 Task: Search one way flight ticket for 1 adult, 5 children, 2 infants in seat and 1 infant on lap in first from Miami: Miami International Airport to Riverton: Central Wyoming Regional Airport (was Riverton Regional) on 5-4-2023. Choice of flights is Frontier. Number of bags: 7 checked bags. Price is upto 87000. Outbound departure time preference is 19:30.
Action: Mouse moved to (313, 285)
Screenshot: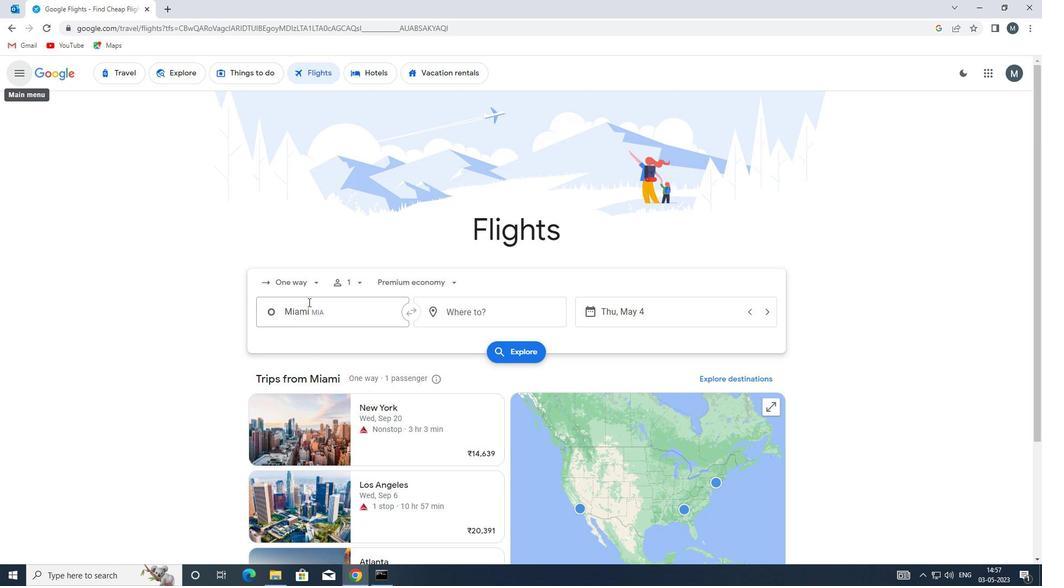 
Action: Mouse pressed left at (313, 285)
Screenshot: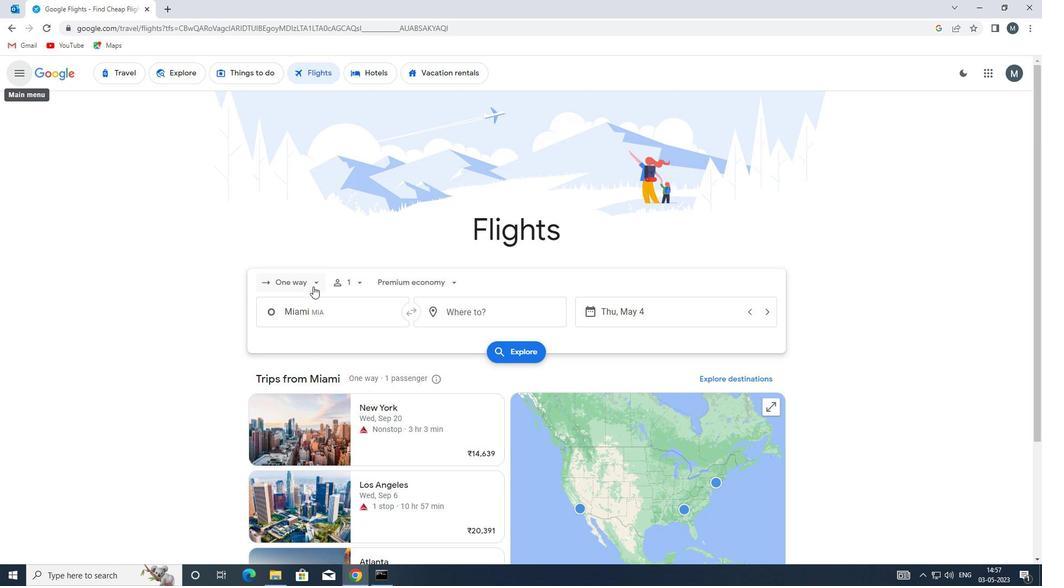
Action: Mouse moved to (311, 335)
Screenshot: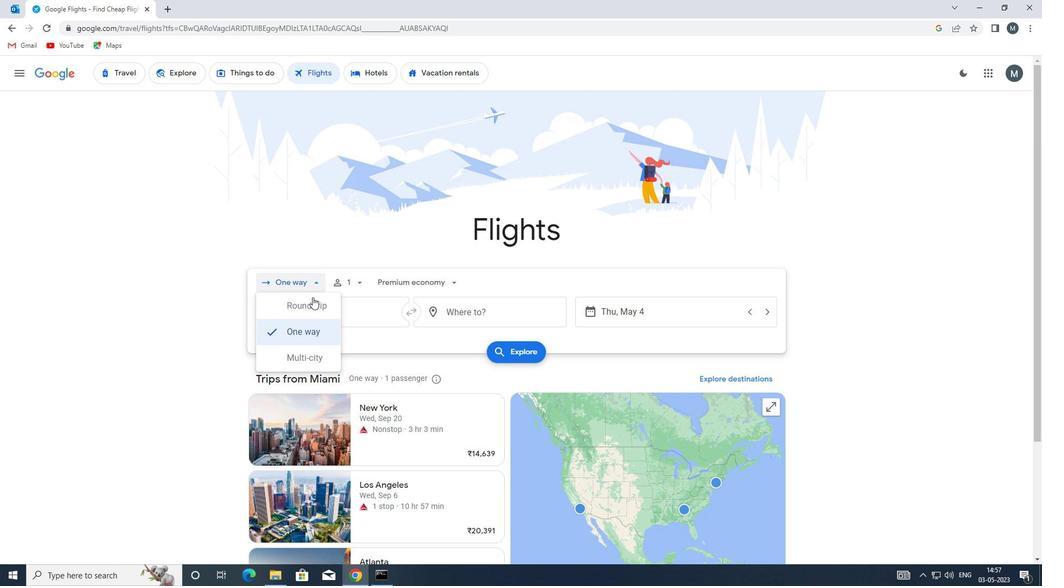 
Action: Mouse pressed left at (311, 335)
Screenshot: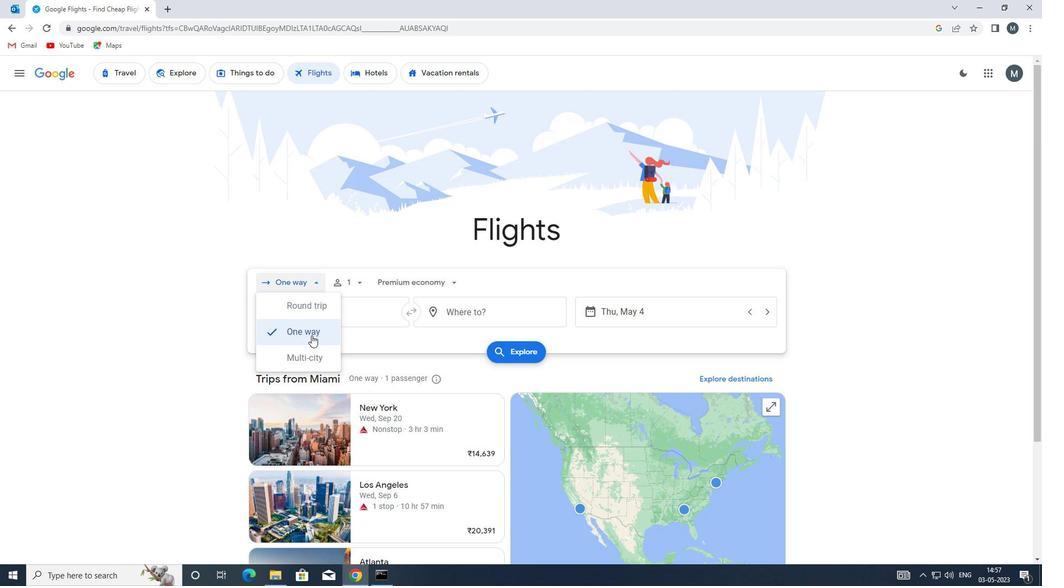 
Action: Mouse moved to (354, 280)
Screenshot: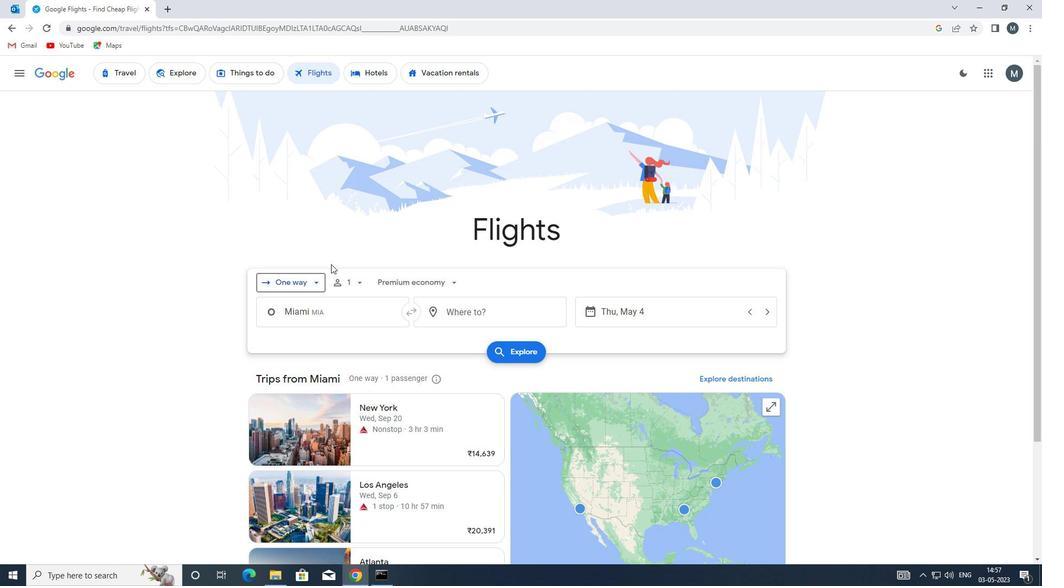 
Action: Mouse pressed left at (354, 280)
Screenshot: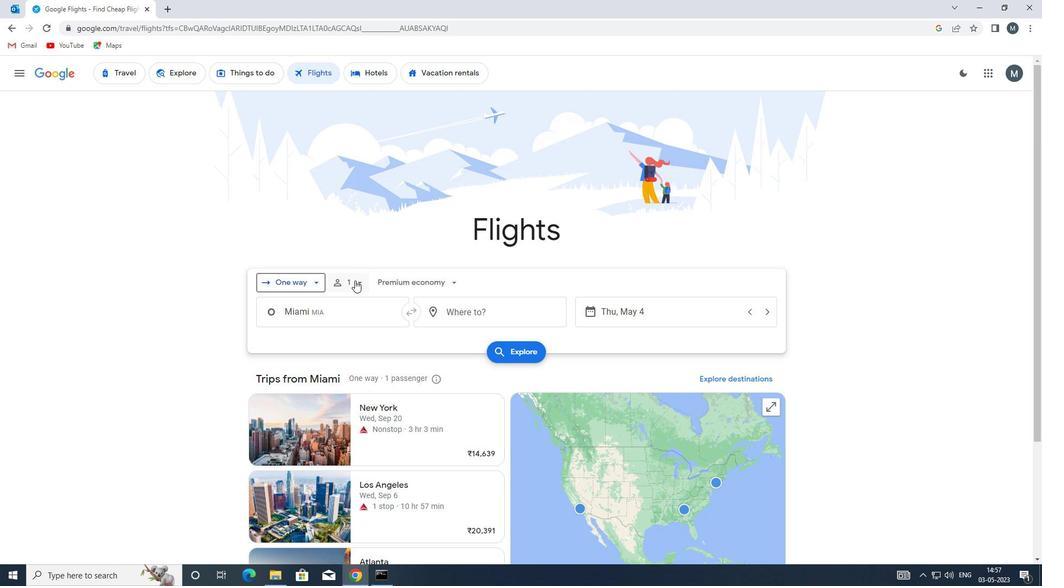 
Action: Mouse moved to (441, 335)
Screenshot: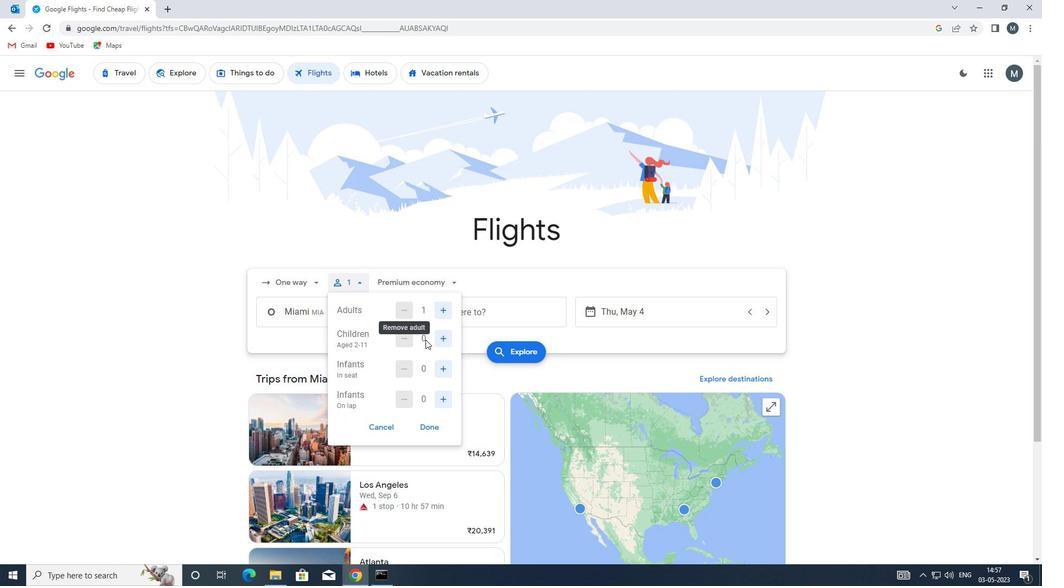 
Action: Mouse pressed left at (441, 335)
Screenshot: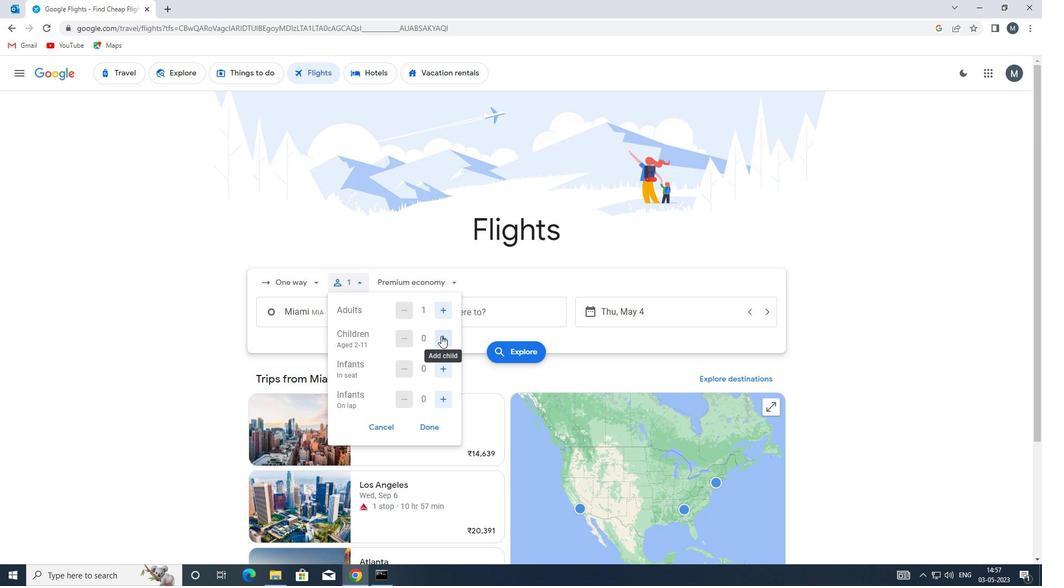 
Action: Mouse pressed left at (441, 335)
Screenshot: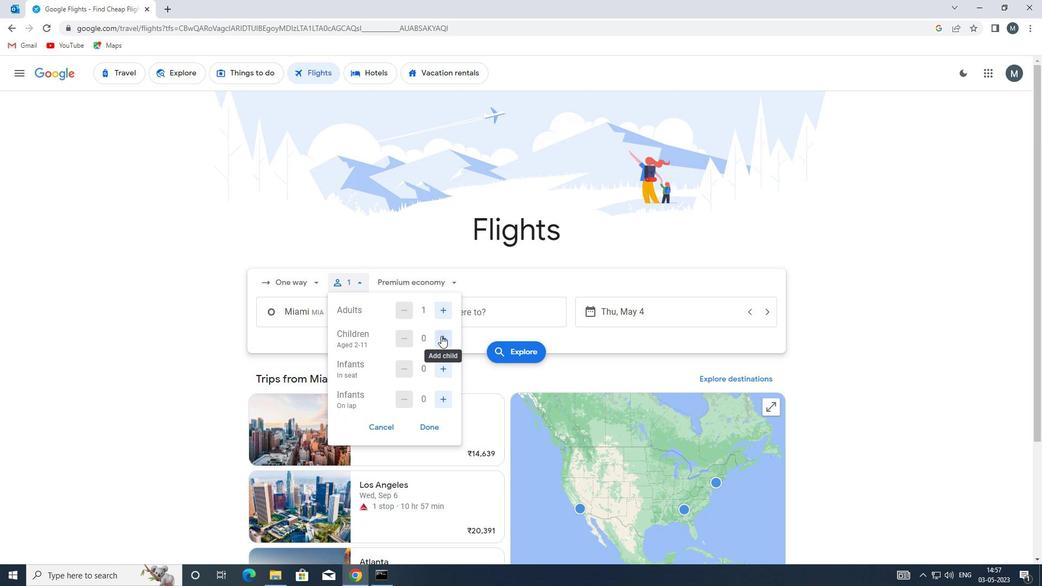 
Action: Mouse pressed left at (441, 335)
Screenshot: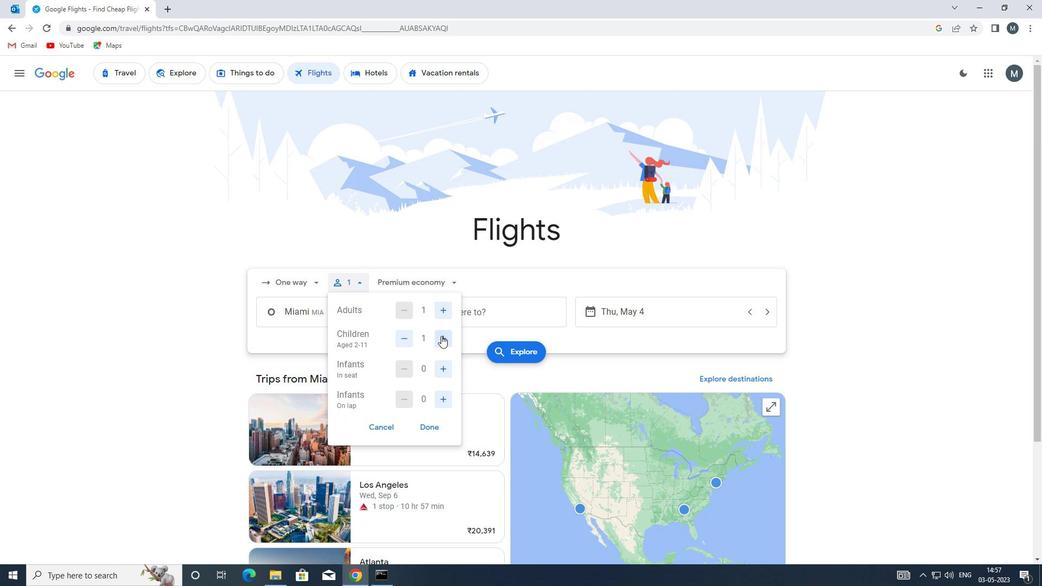 
Action: Mouse pressed left at (441, 335)
Screenshot: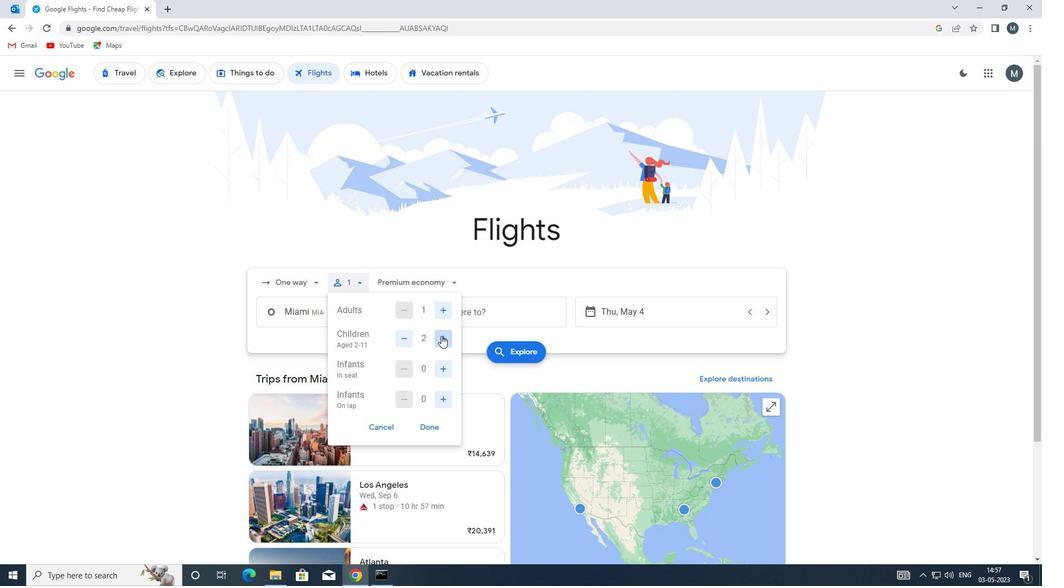 
Action: Mouse pressed left at (441, 335)
Screenshot: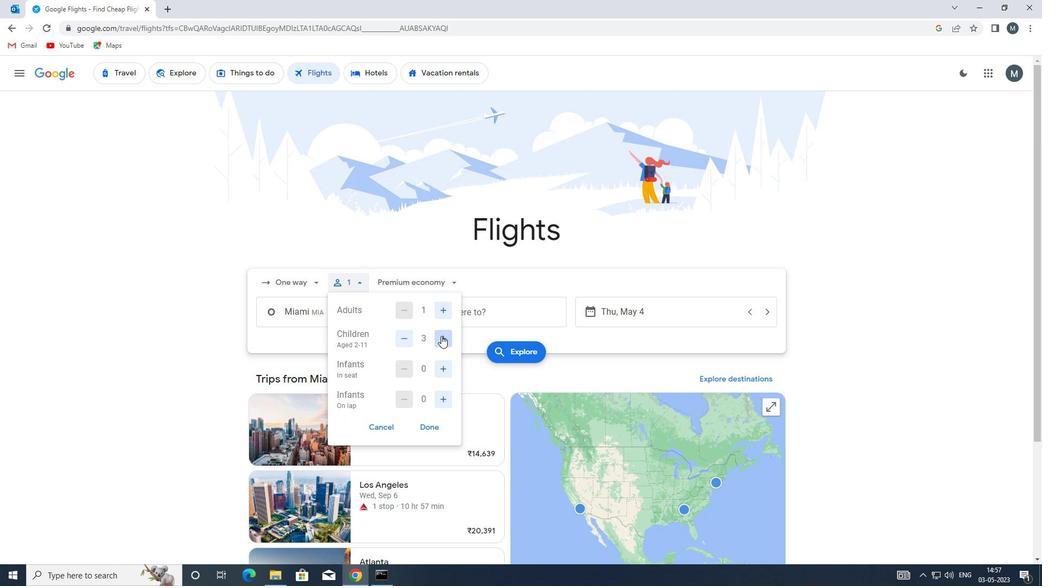 
Action: Mouse moved to (446, 371)
Screenshot: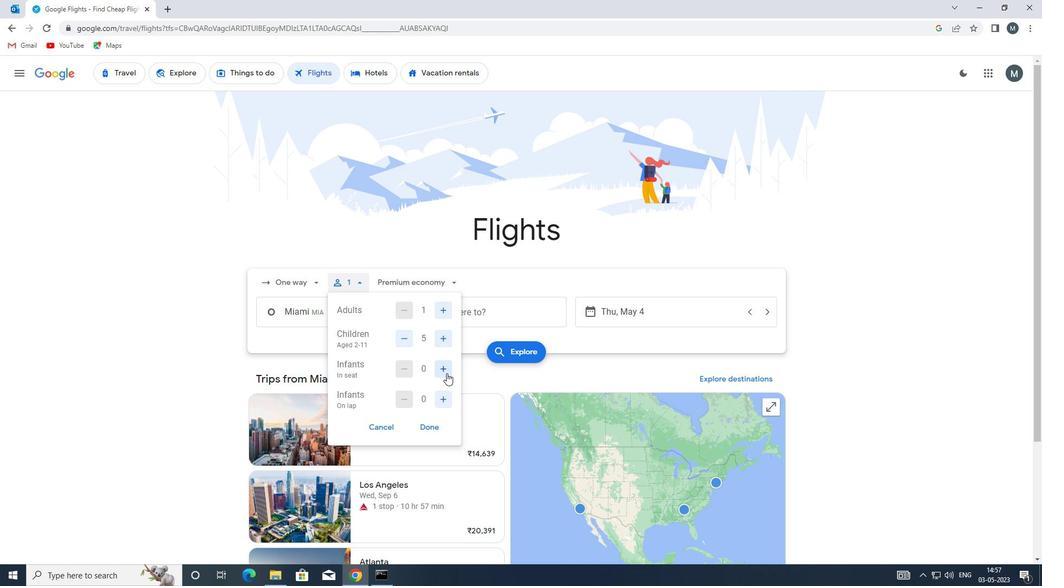 
Action: Mouse pressed left at (446, 371)
Screenshot: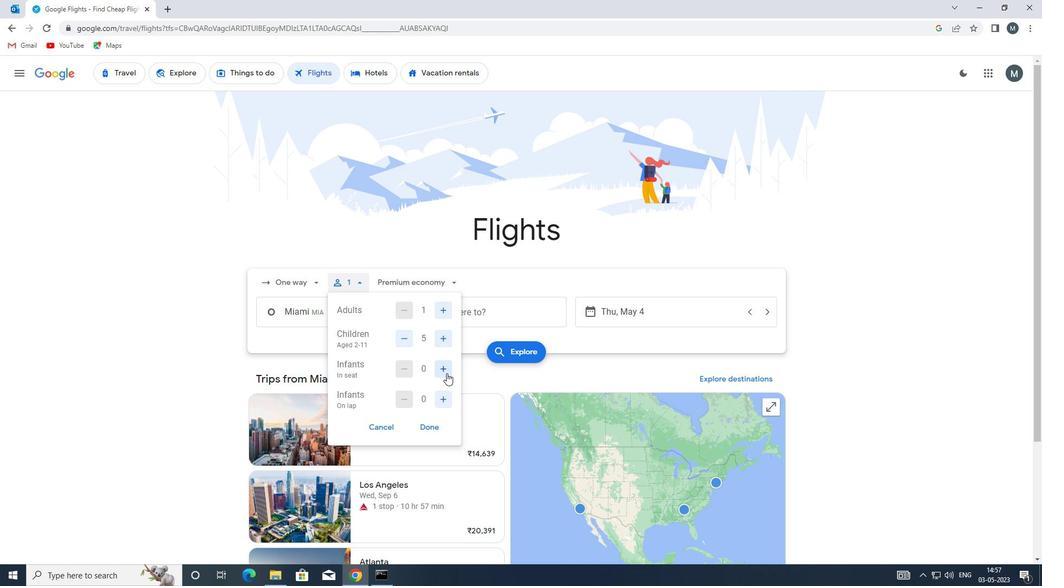 
Action: Mouse pressed left at (446, 371)
Screenshot: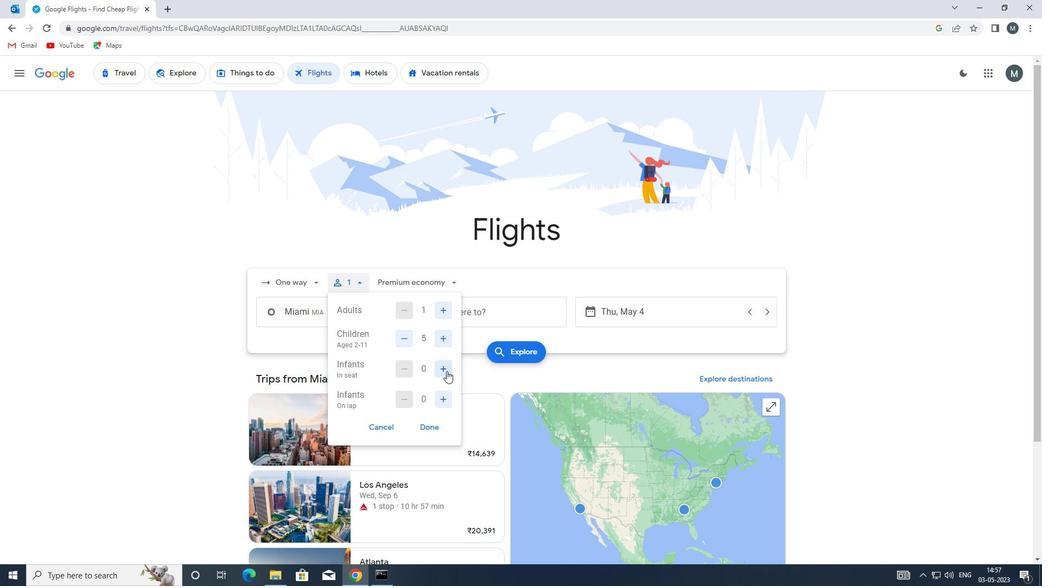 
Action: Mouse moved to (441, 397)
Screenshot: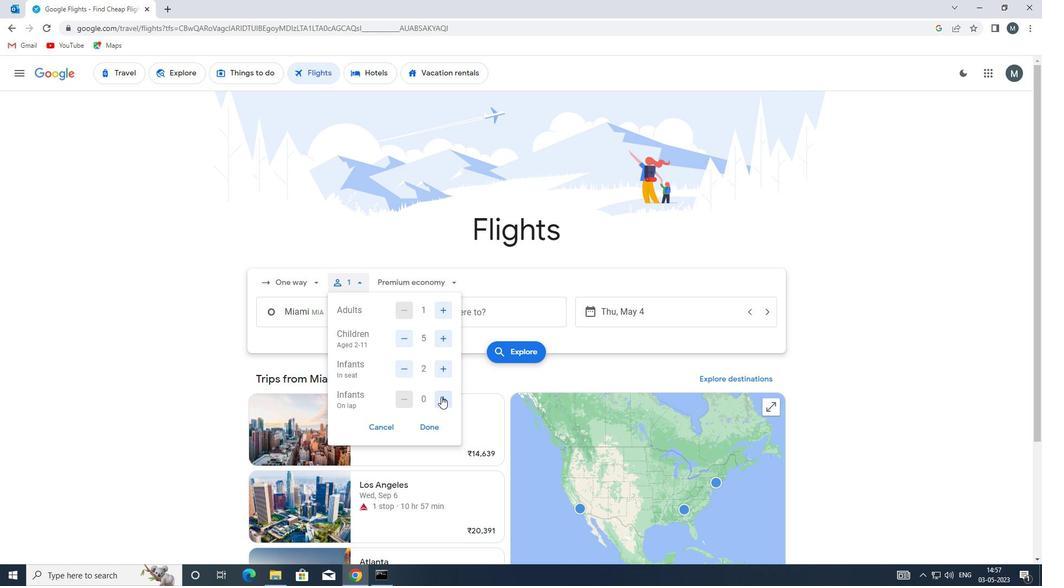 
Action: Mouse pressed left at (441, 397)
Screenshot: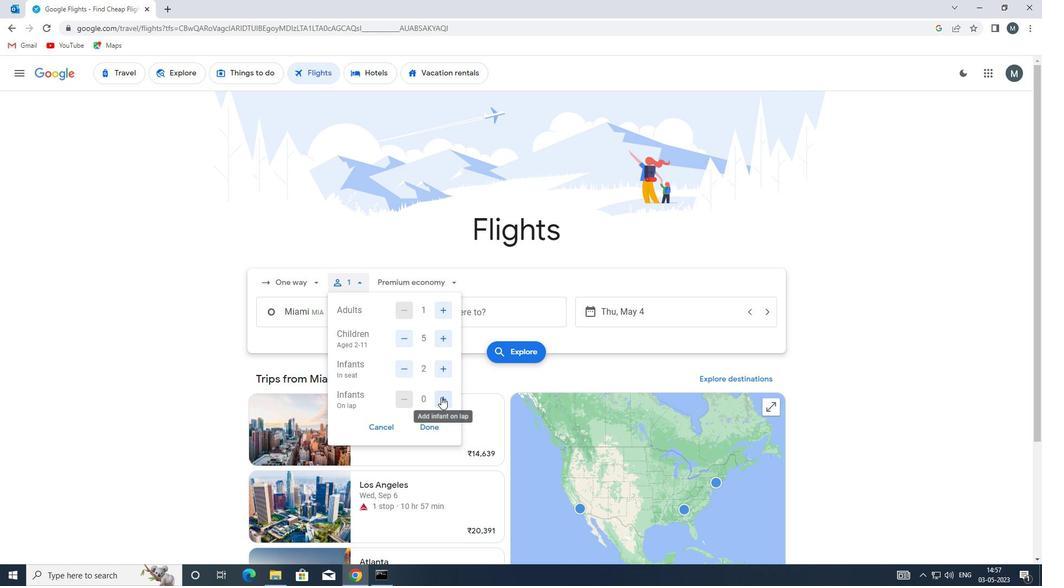 
Action: Mouse moved to (407, 370)
Screenshot: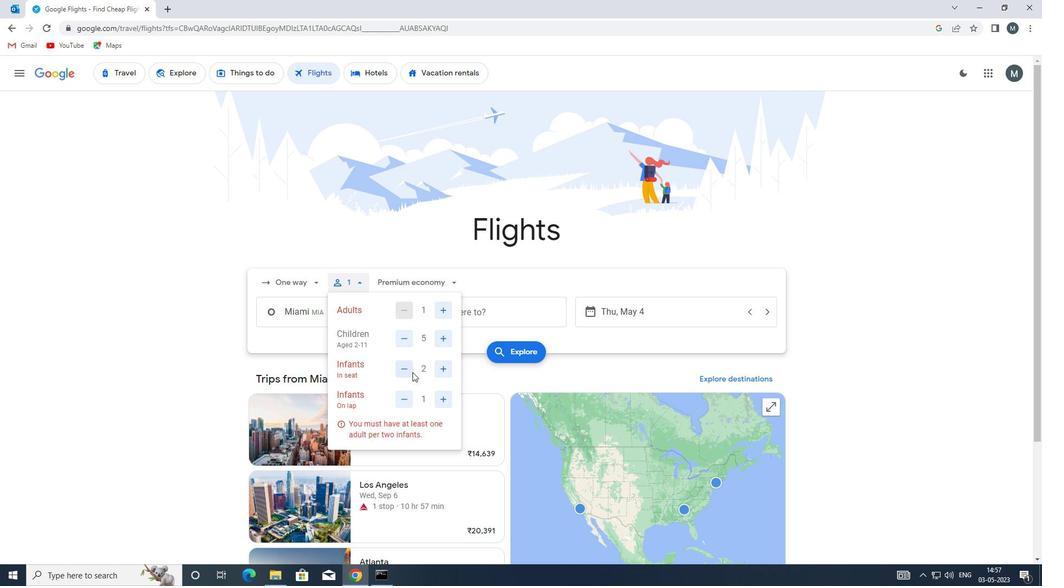 
Action: Mouse pressed left at (407, 370)
Screenshot: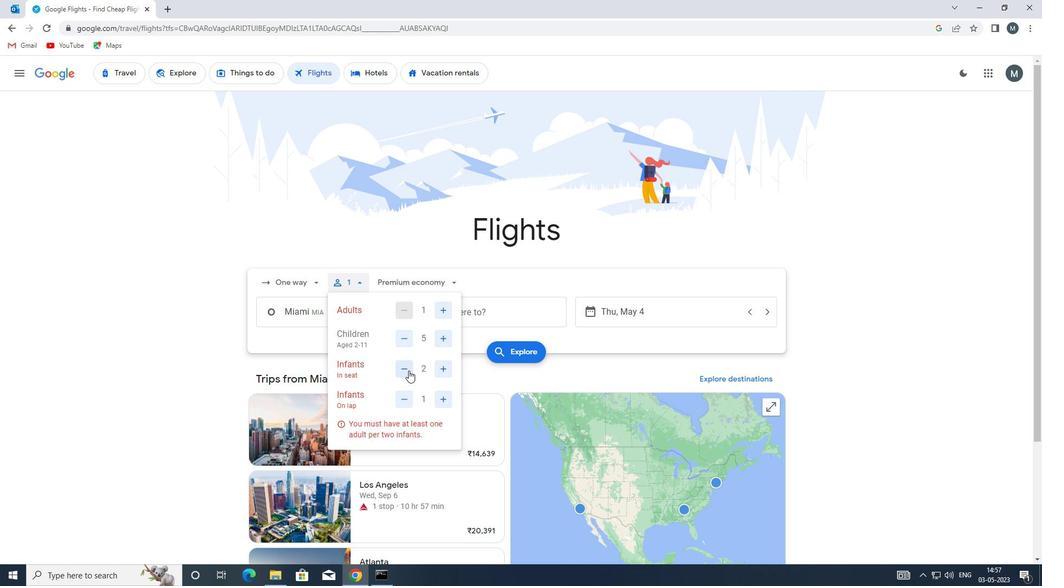 
Action: Mouse moved to (436, 427)
Screenshot: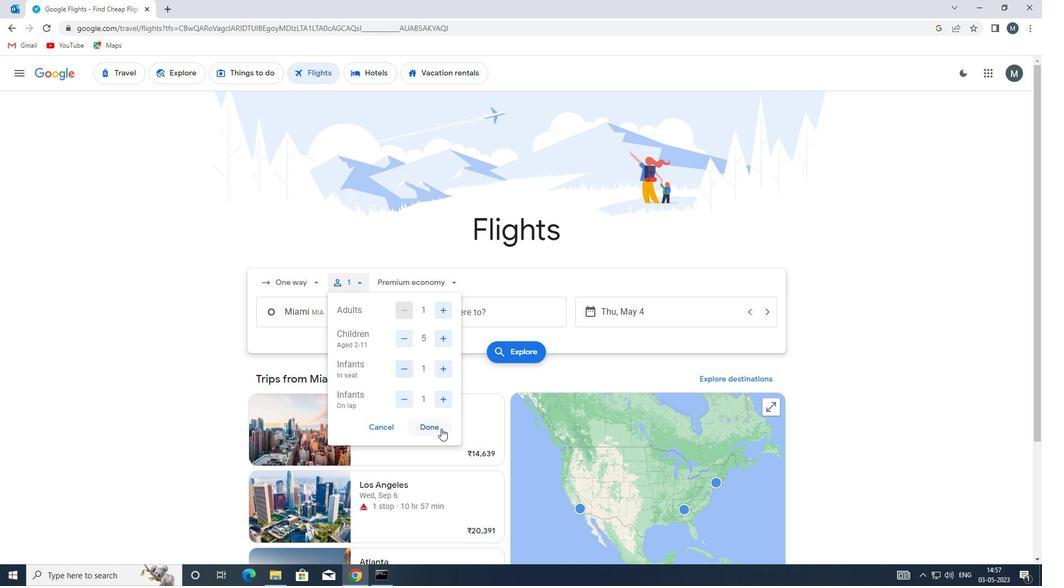 
Action: Mouse pressed left at (436, 427)
Screenshot: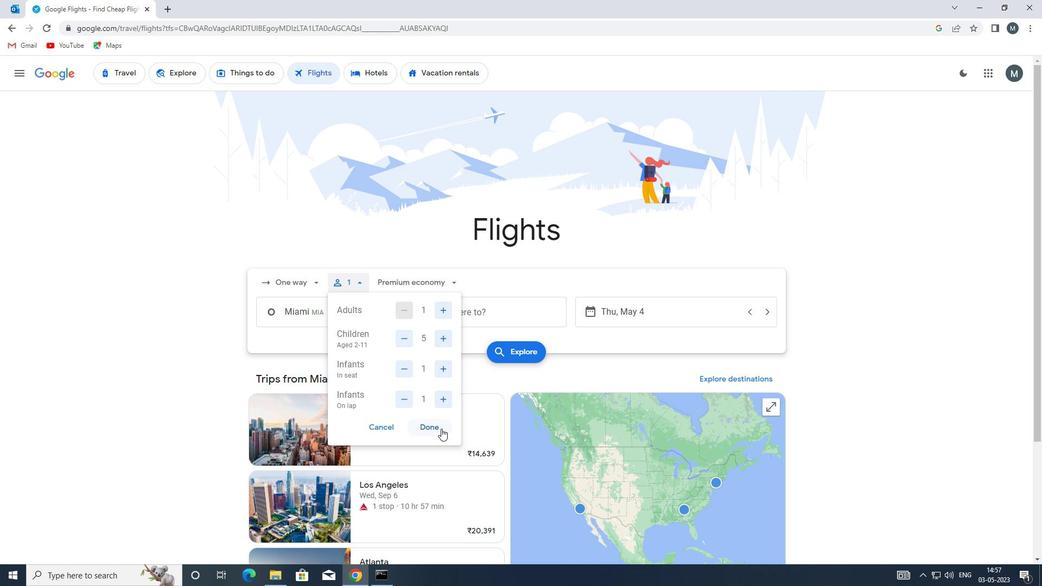 
Action: Mouse moved to (433, 286)
Screenshot: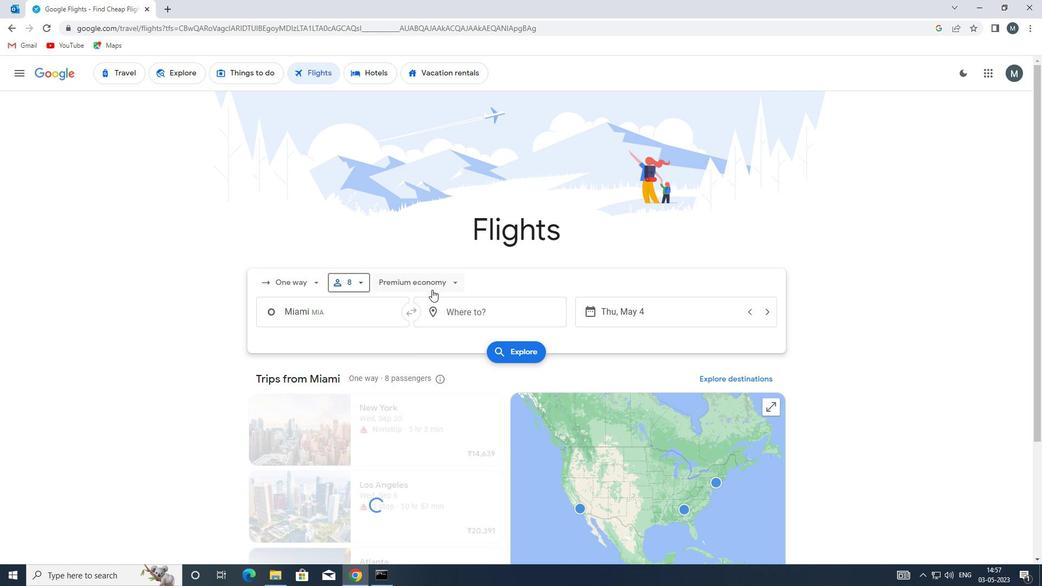 
Action: Mouse pressed left at (433, 286)
Screenshot: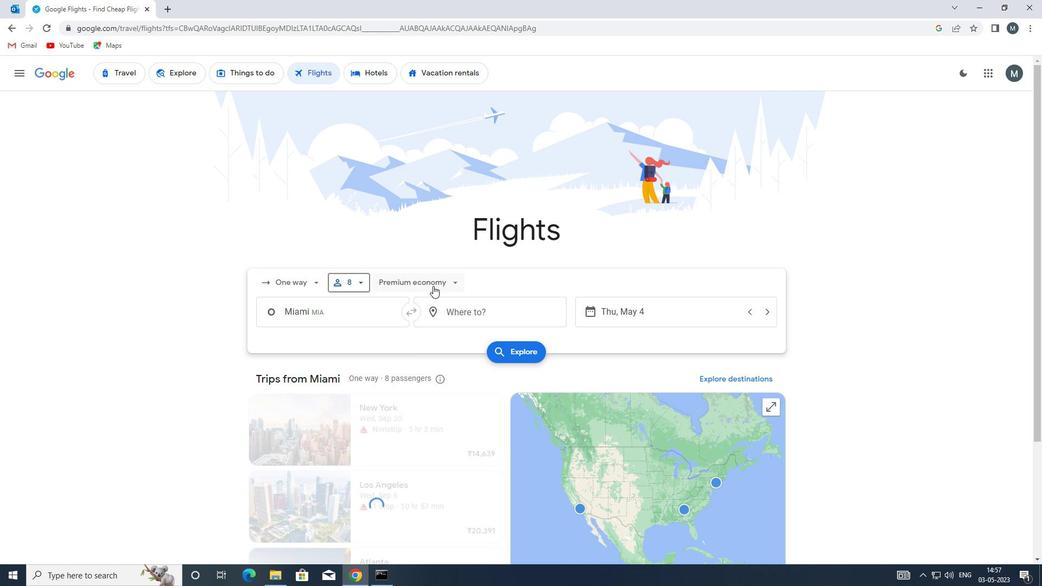 
Action: Mouse moved to (424, 386)
Screenshot: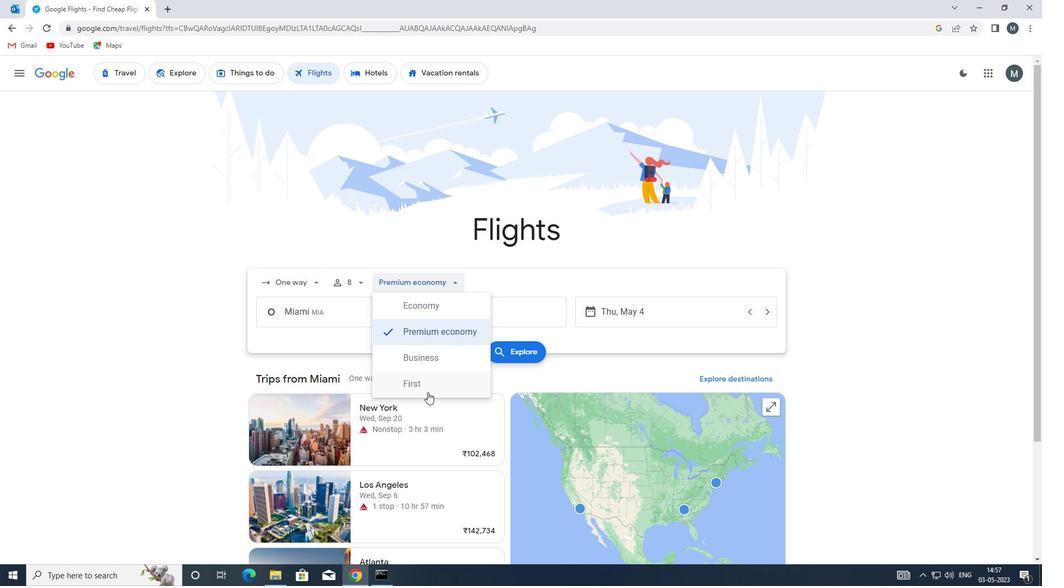 
Action: Mouse pressed left at (424, 386)
Screenshot: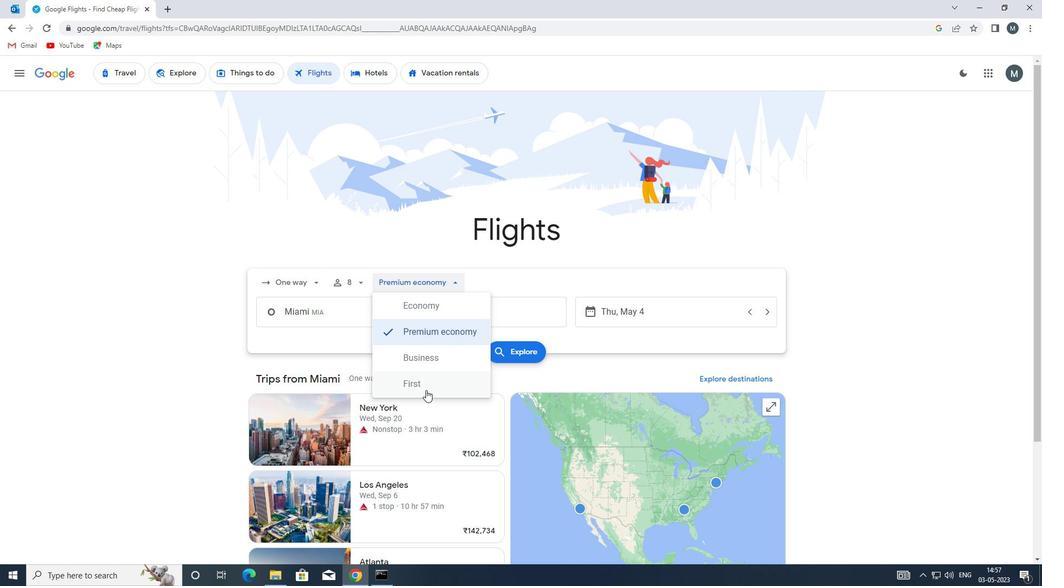 
Action: Mouse moved to (350, 316)
Screenshot: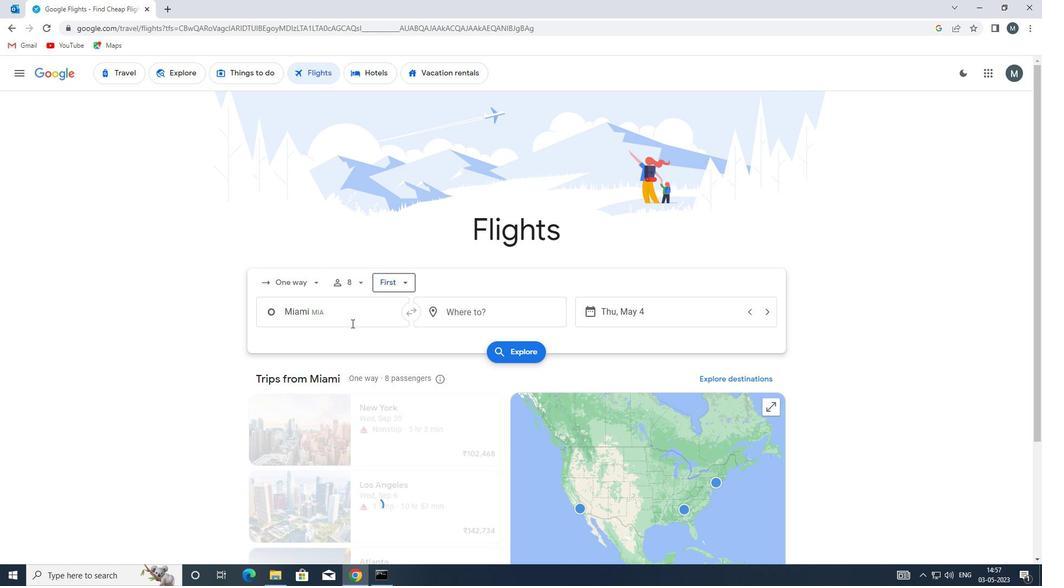 
Action: Mouse pressed left at (350, 316)
Screenshot: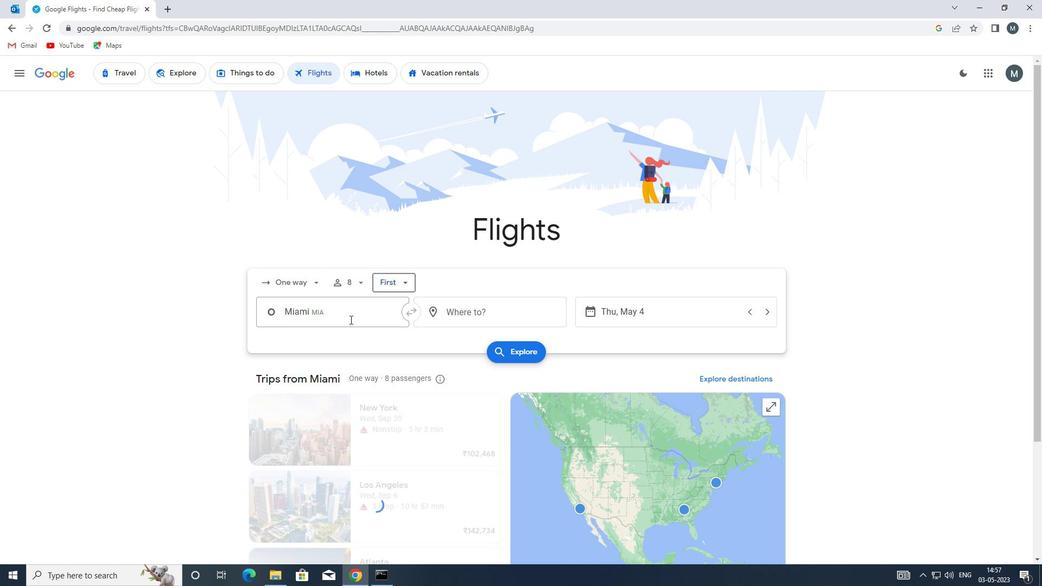 
Action: Mouse moved to (371, 368)
Screenshot: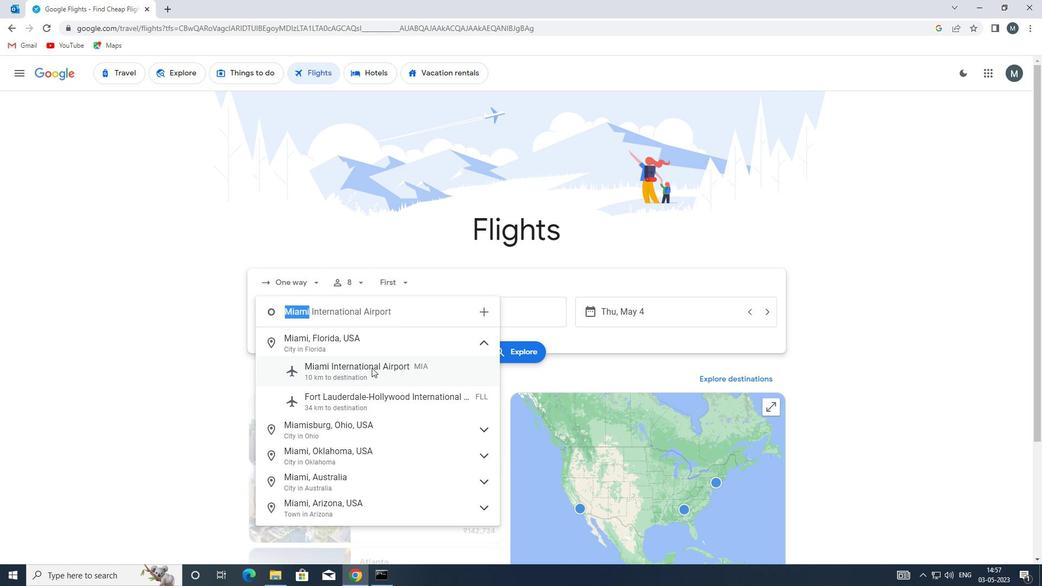 
Action: Mouse pressed left at (371, 368)
Screenshot: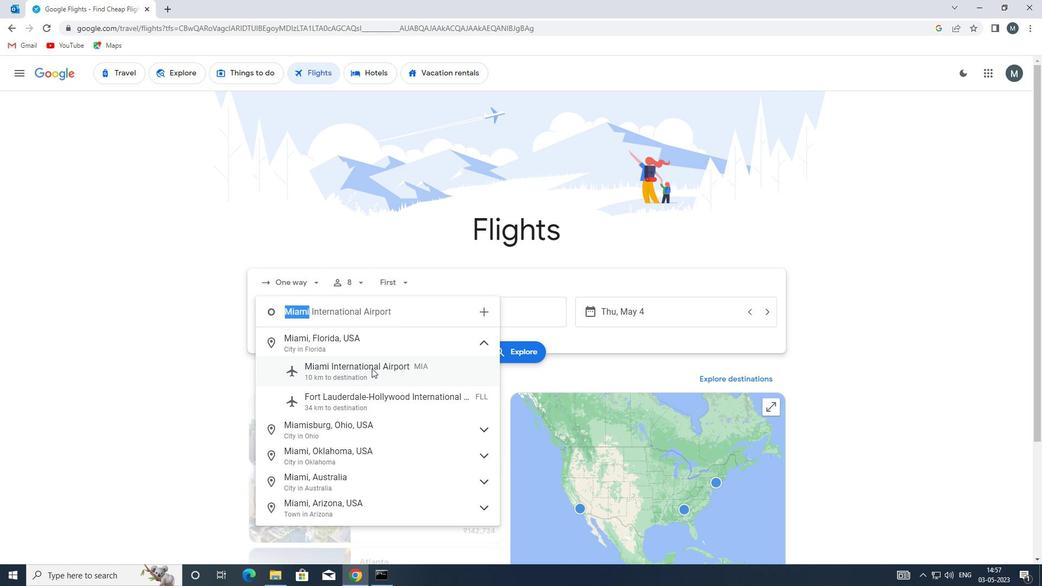 
Action: Mouse moved to (469, 316)
Screenshot: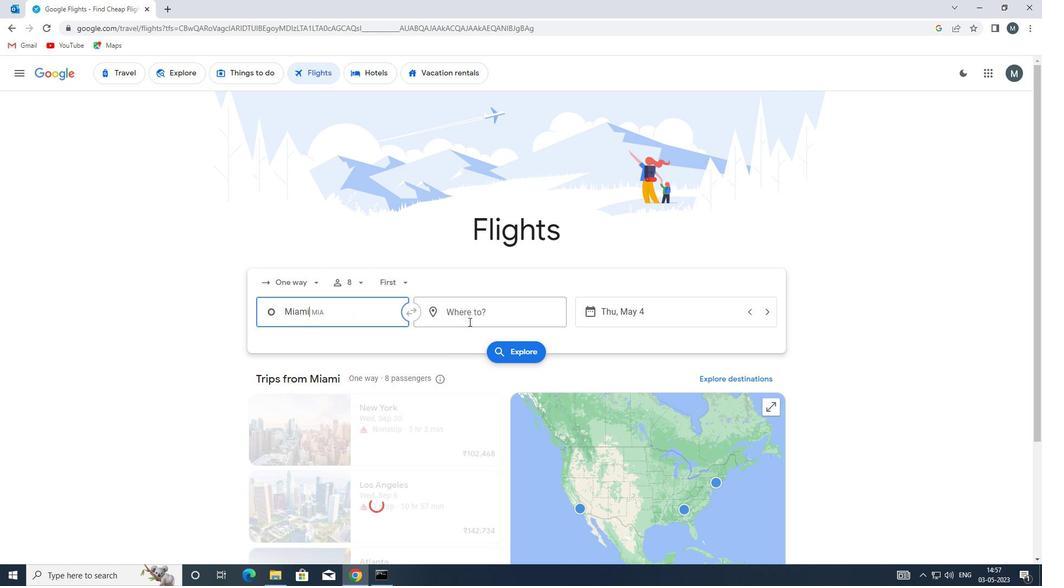 
Action: Mouse pressed left at (469, 316)
Screenshot: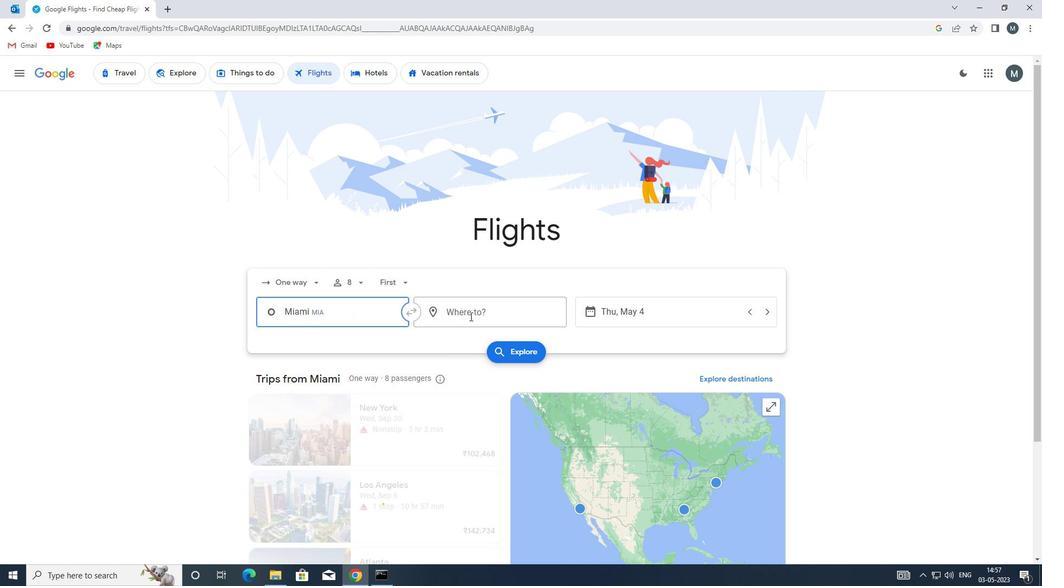 
Action: Key pressed riw
Screenshot: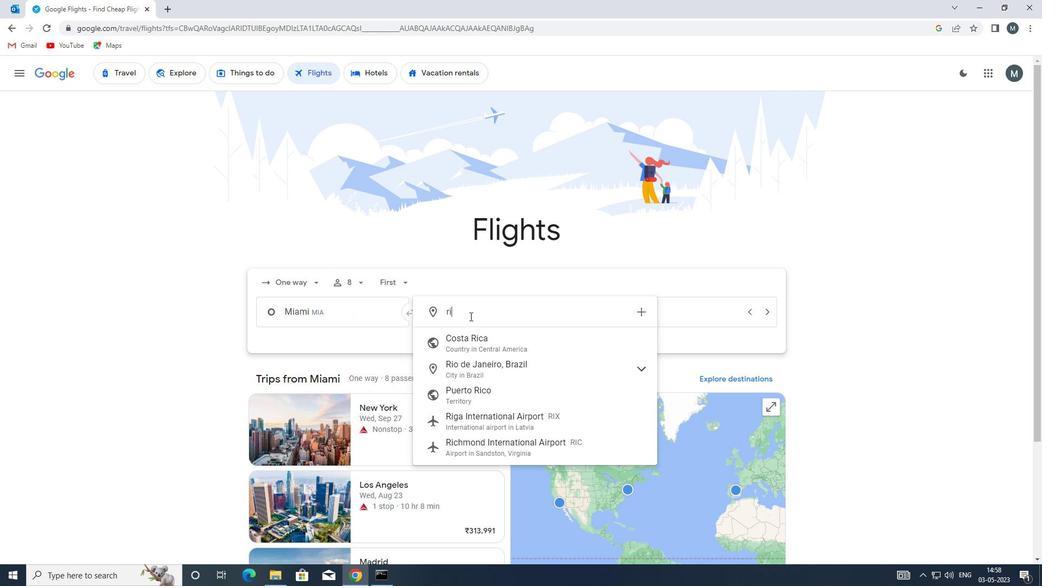 
Action: Mouse moved to (498, 344)
Screenshot: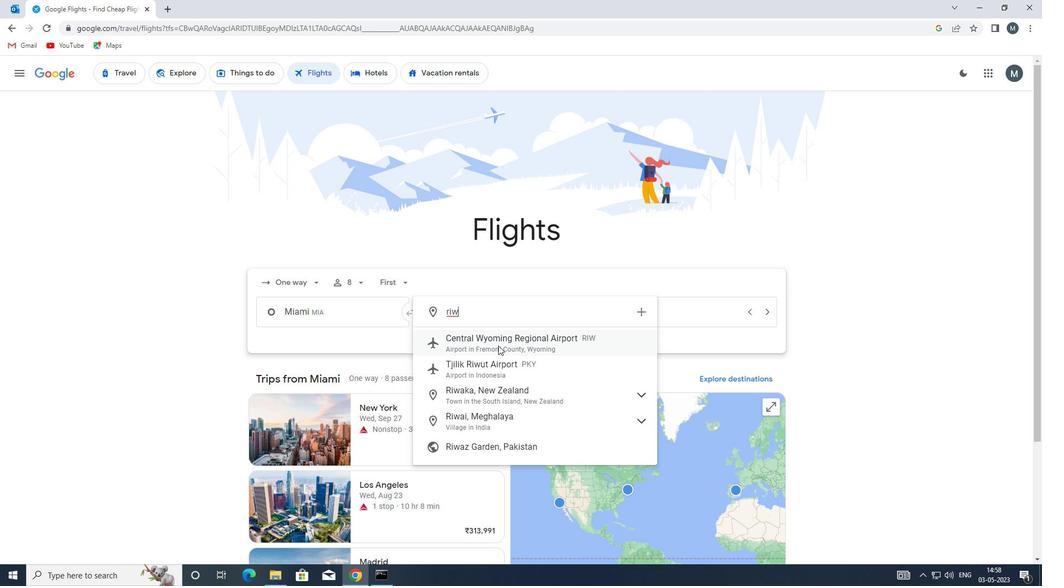 
Action: Mouse pressed left at (498, 344)
Screenshot: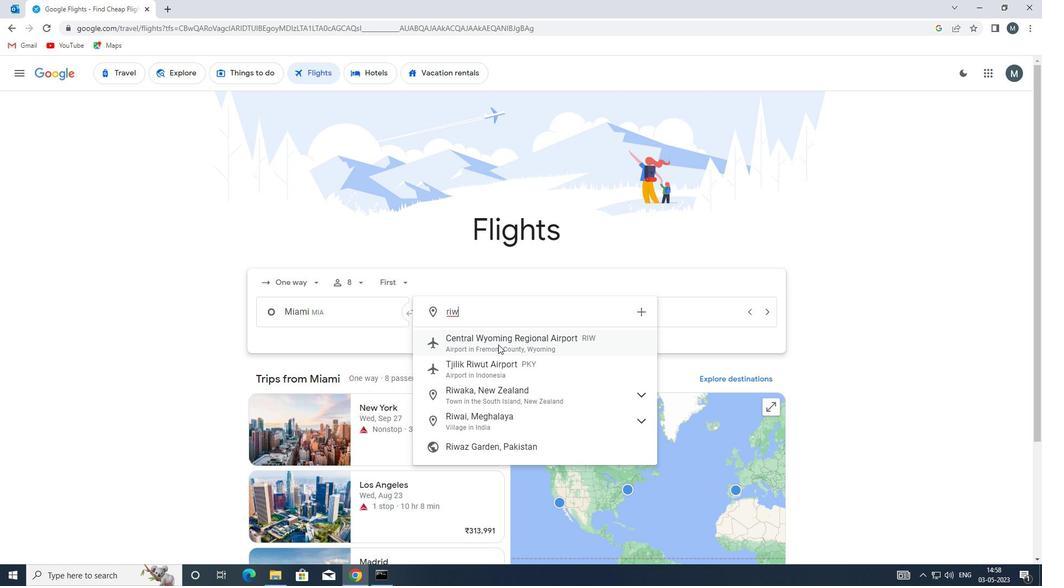 
Action: Mouse moved to (614, 314)
Screenshot: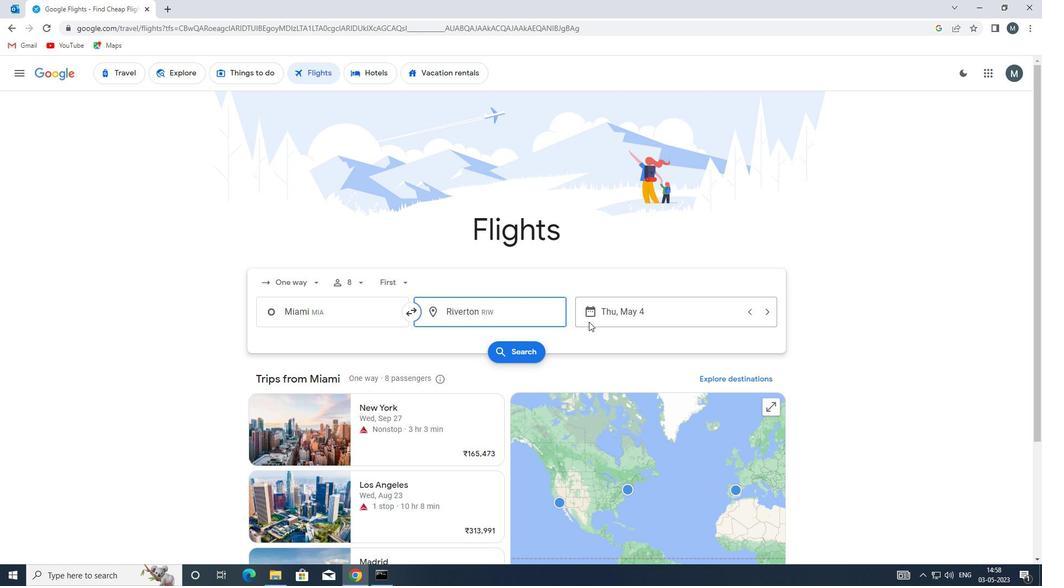 
Action: Mouse pressed left at (614, 314)
Screenshot: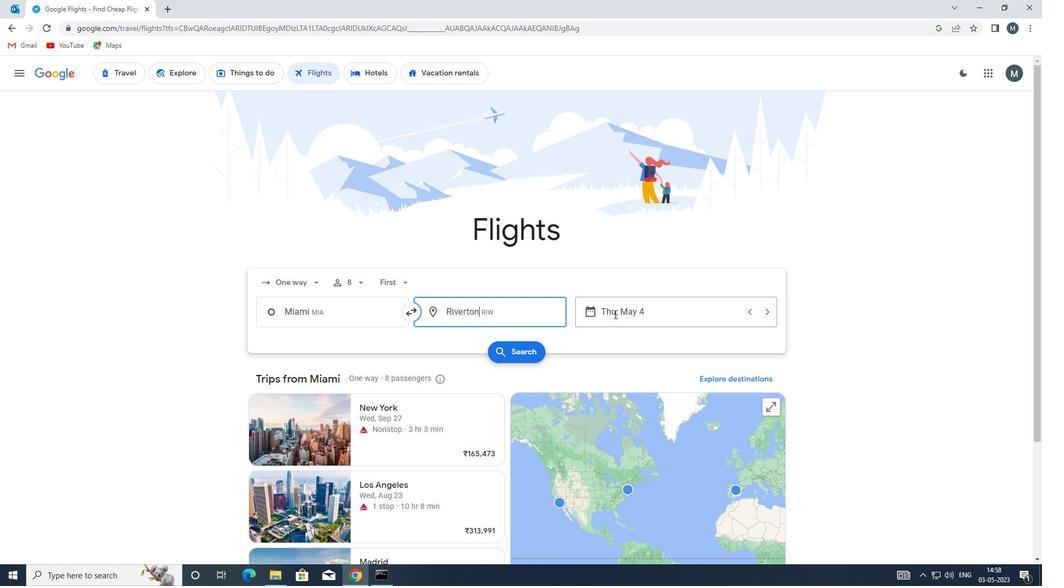 
Action: Mouse moved to (504, 370)
Screenshot: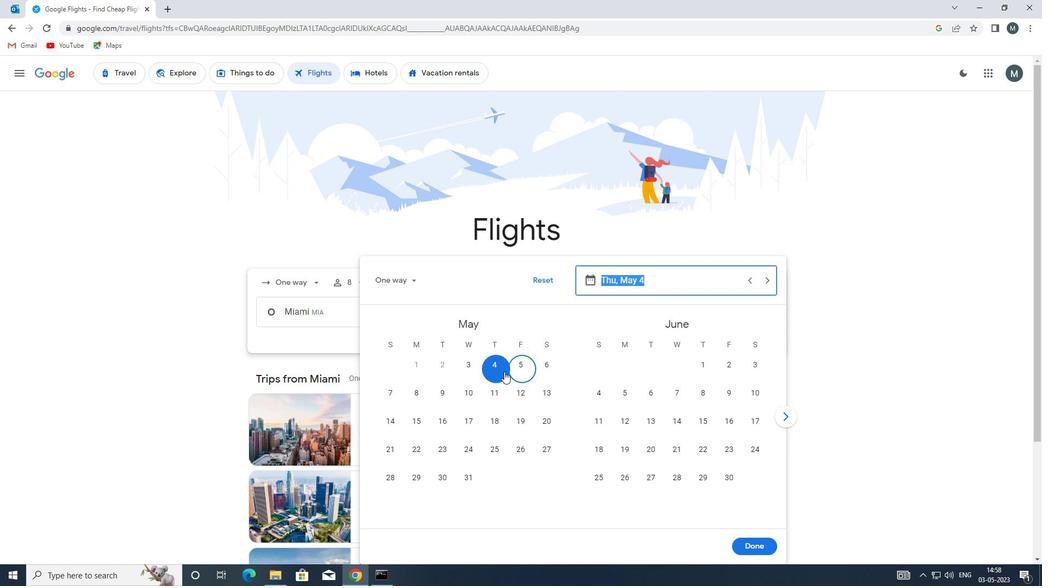 
Action: Mouse pressed left at (504, 370)
Screenshot: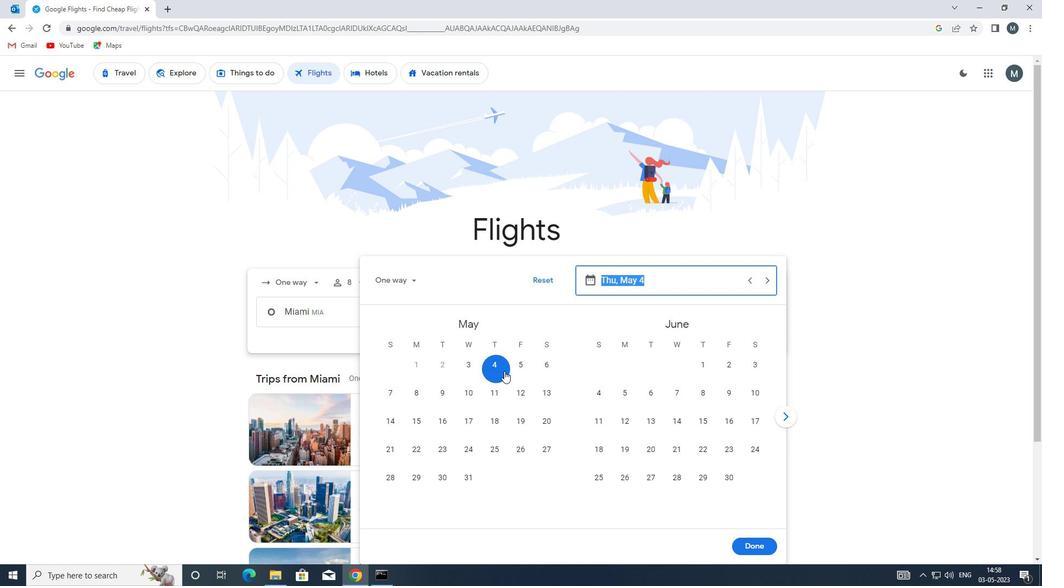 
Action: Mouse moved to (749, 547)
Screenshot: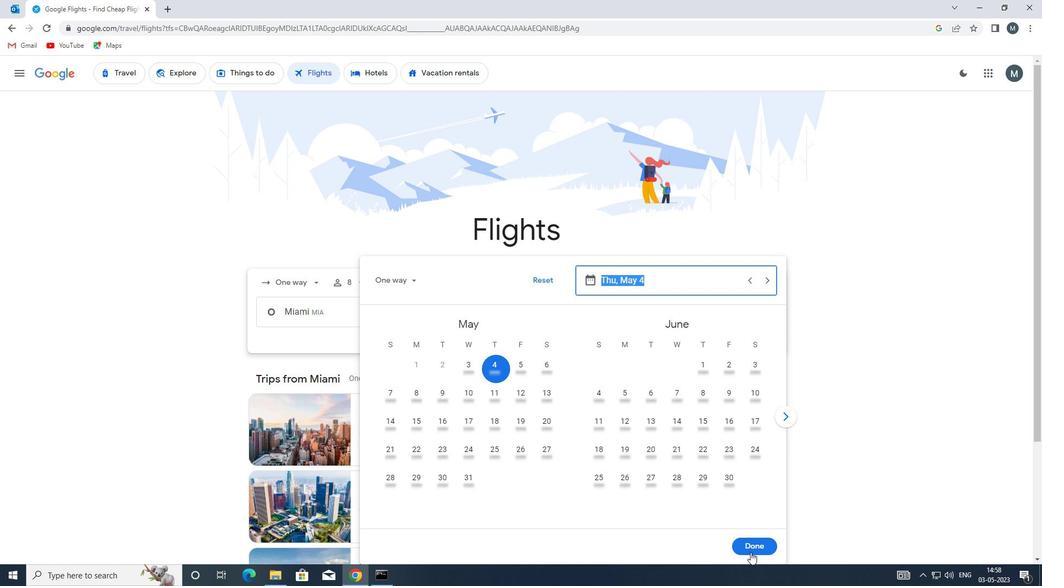 
Action: Mouse pressed left at (749, 547)
Screenshot: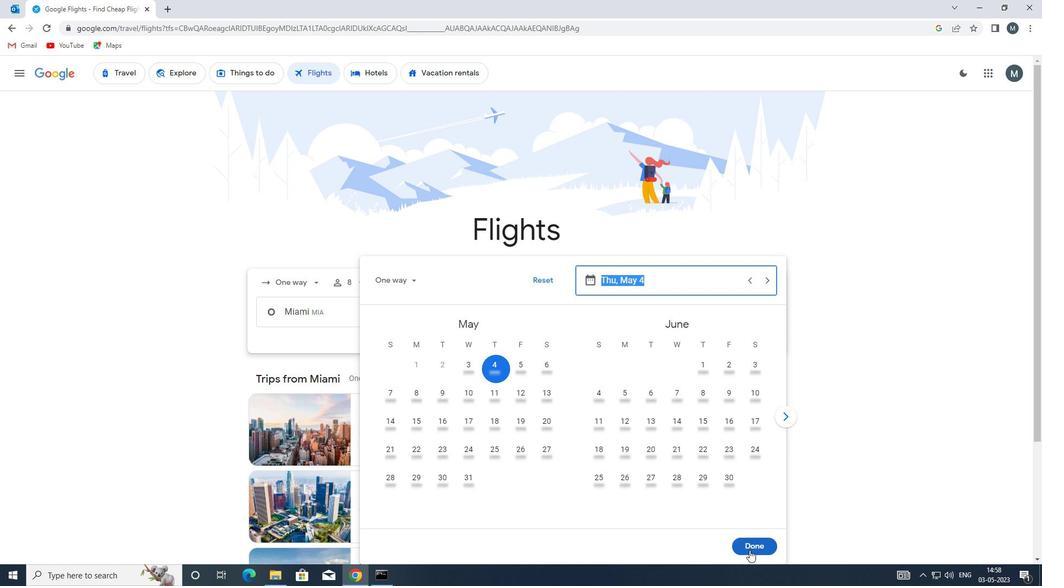 
Action: Mouse moved to (511, 355)
Screenshot: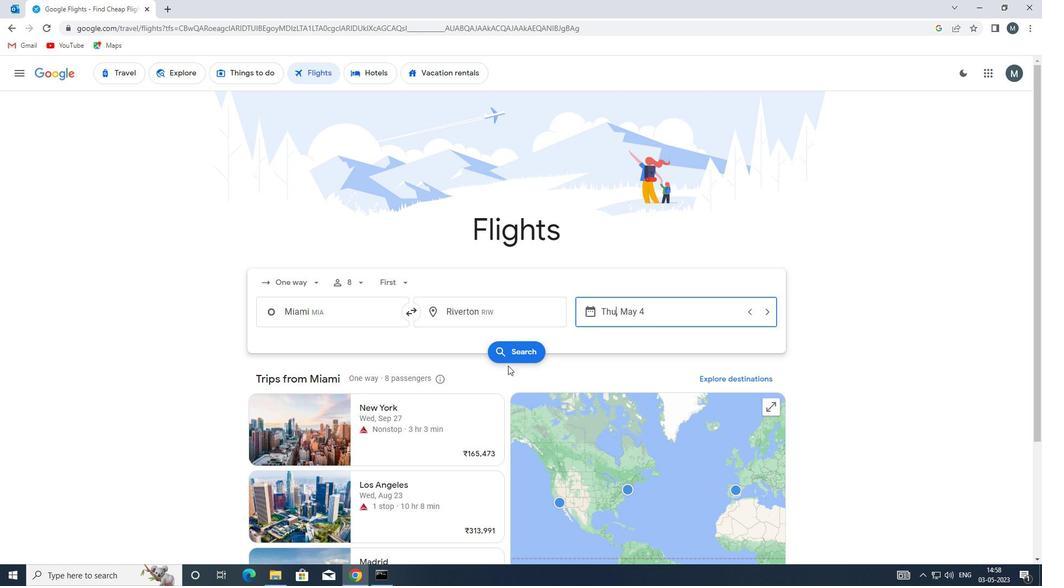 
Action: Mouse pressed left at (511, 355)
Screenshot: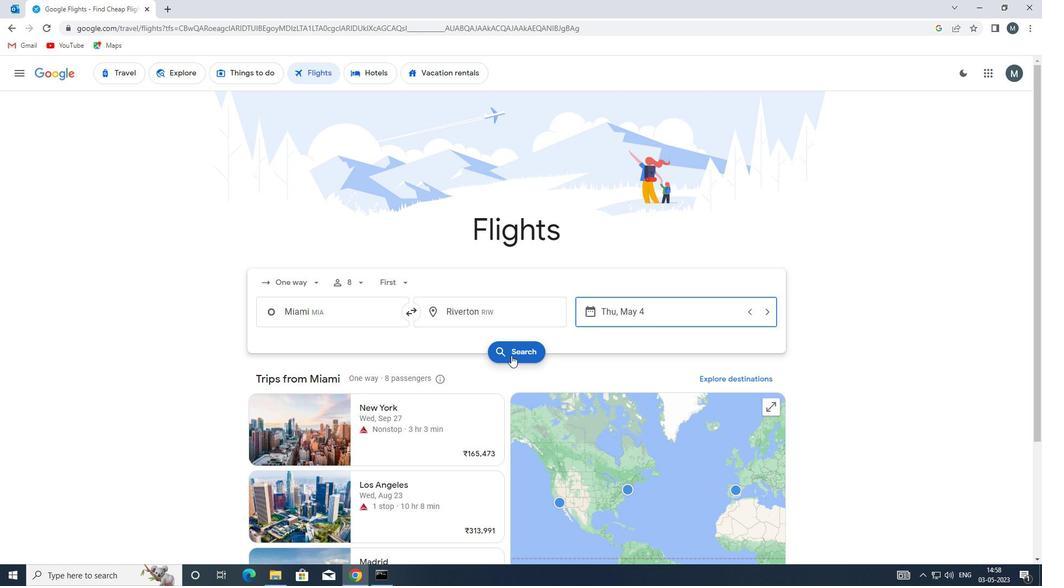 
Action: Mouse moved to (267, 169)
Screenshot: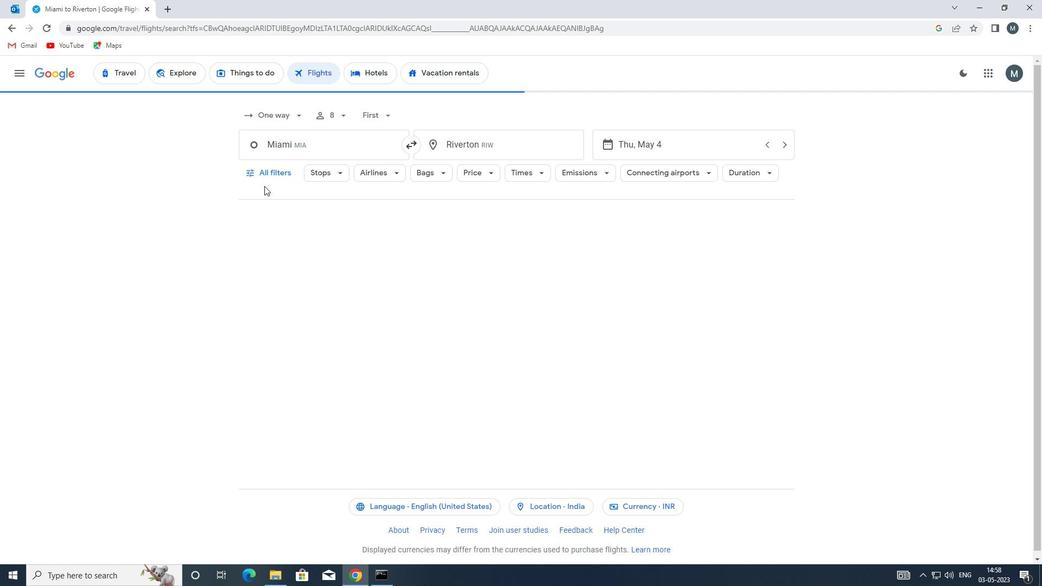 
Action: Mouse pressed left at (267, 169)
Screenshot: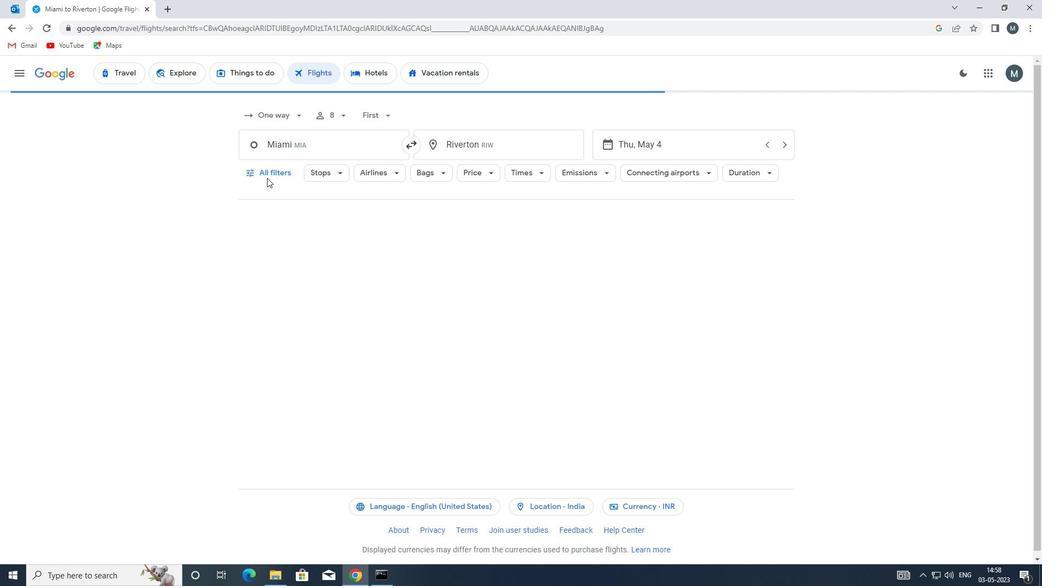 
Action: Mouse moved to (301, 263)
Screenshot: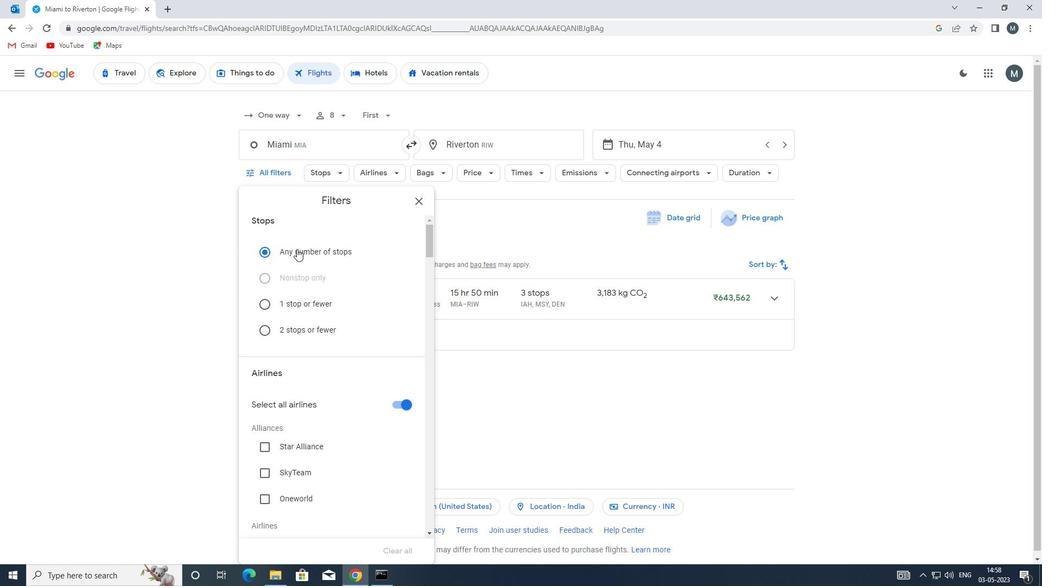
Action: Mouse scrolled (301, 262) with delta (0, 0)
Screenshot: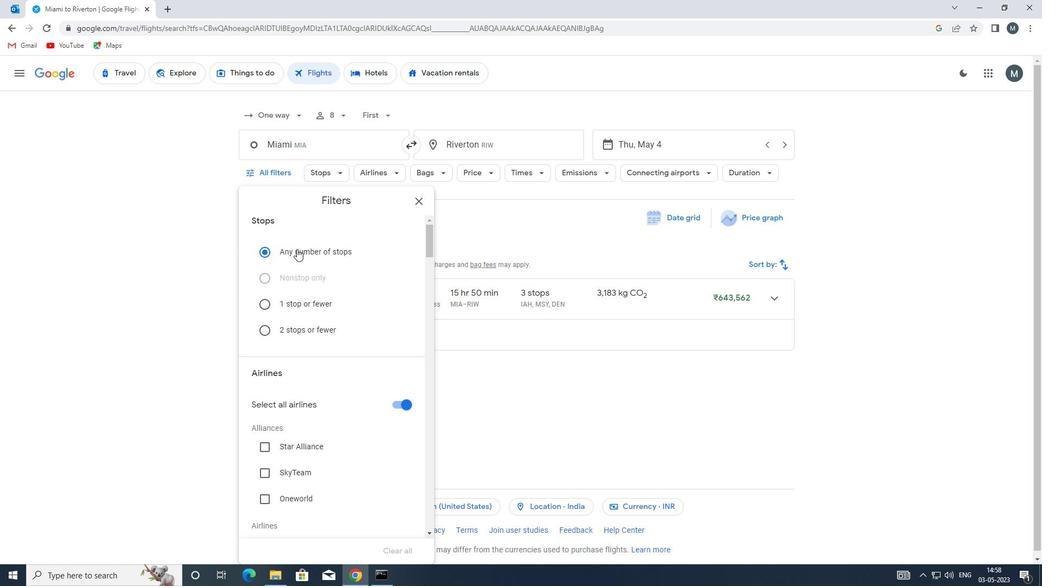 
Action: Mouse moved to (302, 265)
Screenshot: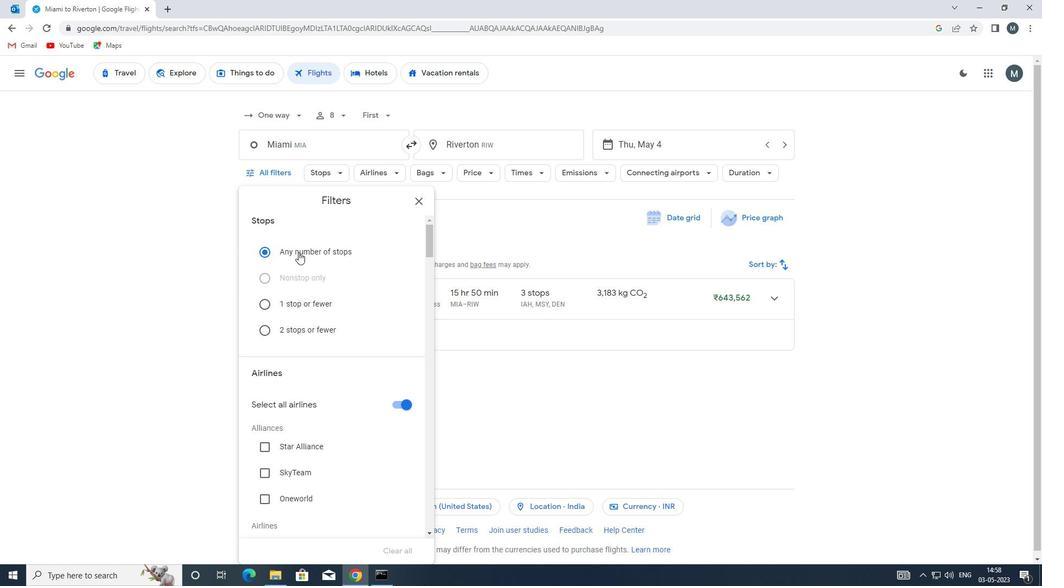 
Action: Mouse scrolled (302, 264) with delta (0, 0)
Screenshot: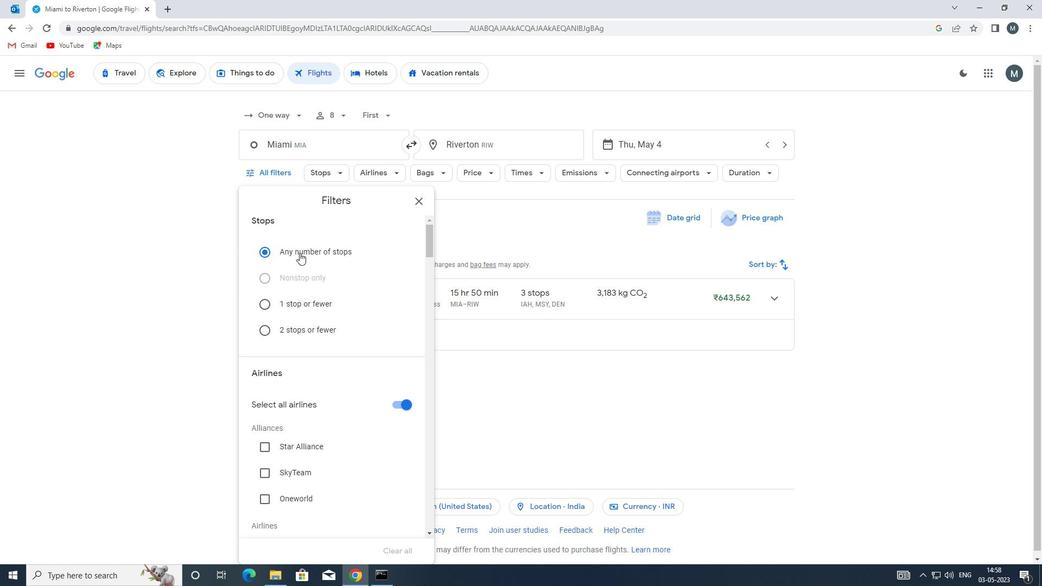 
Action: Mouse moved to (402, 296)
Screenshot: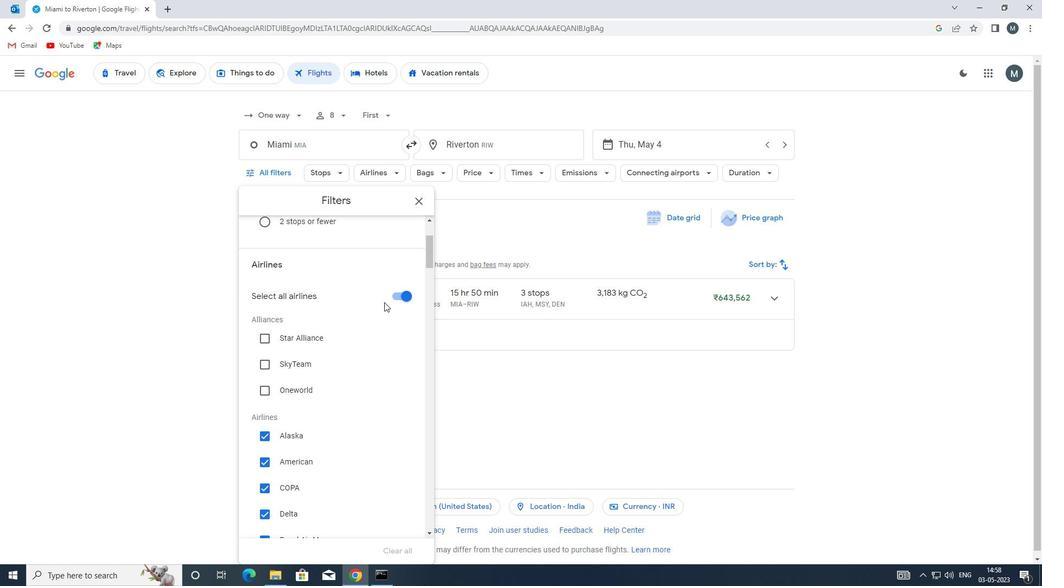 
Action: Mouse pressed left at (402, 296)
Screenshot: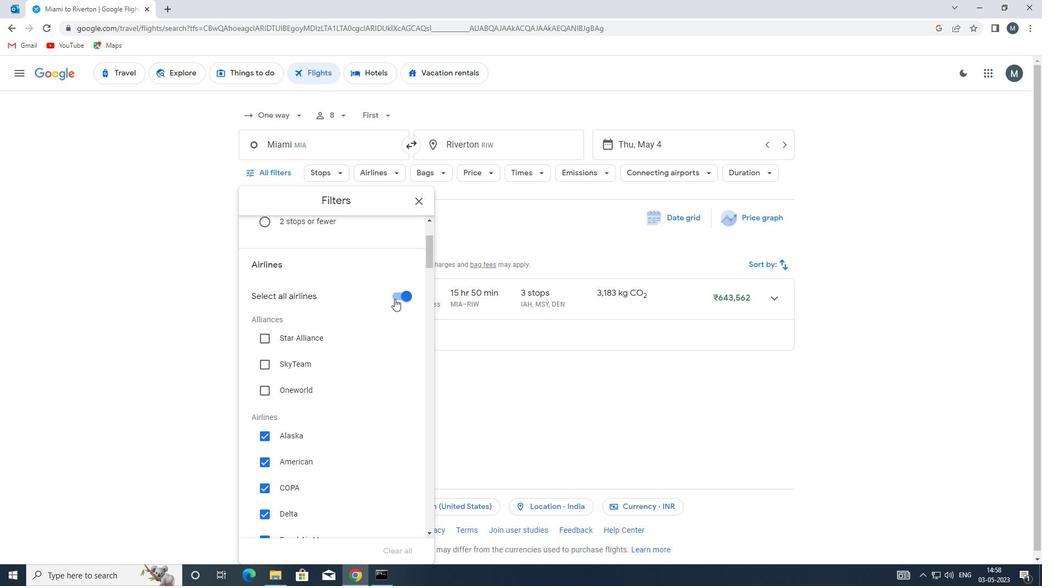 
Action: Mouse moved to (336, 319)
Screenshot: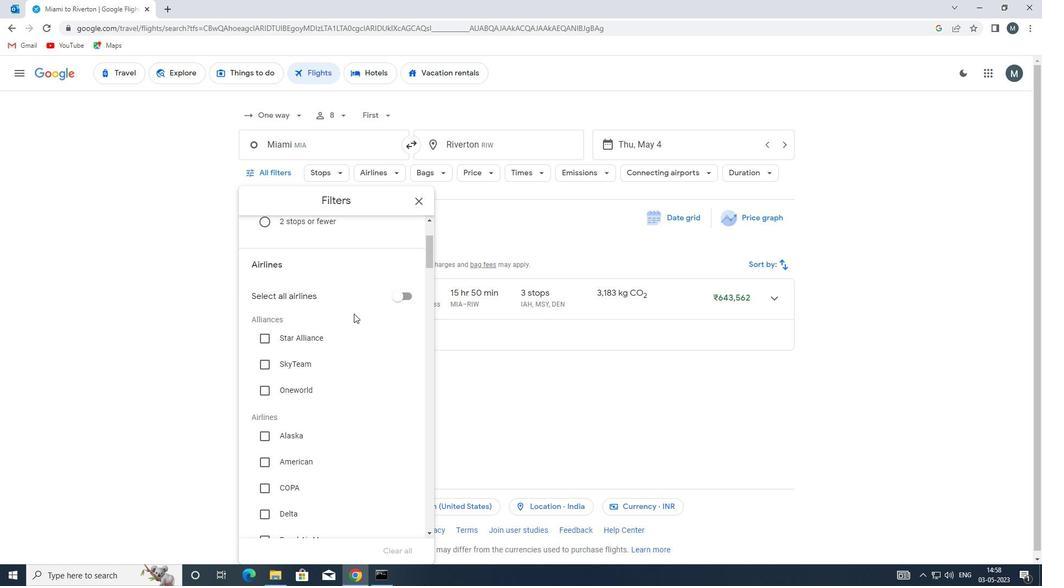 
Action: Mouse scrolled (336, 318) with delta (0, 0)
Screenshot: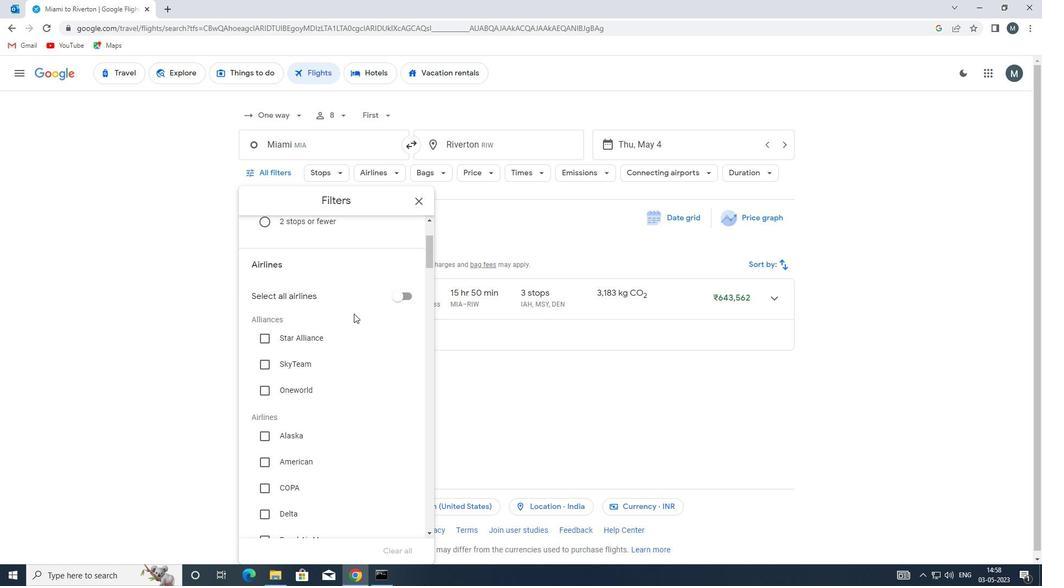
Action: Mouse moved to (303, 356)
Screenshot: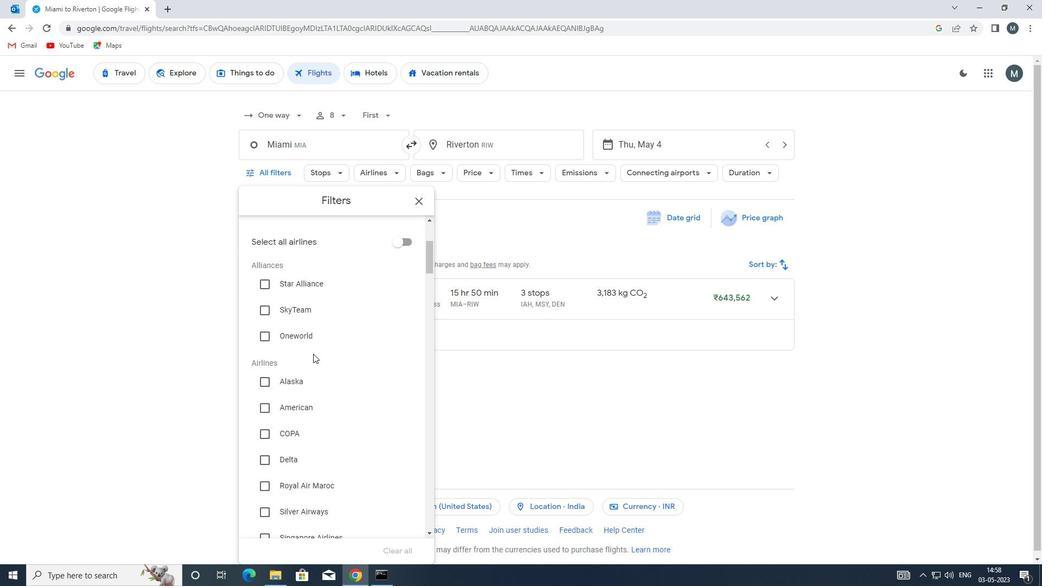 
Action: Mouse scrolled (303, 355) with delta (0, 0)
Screenshot: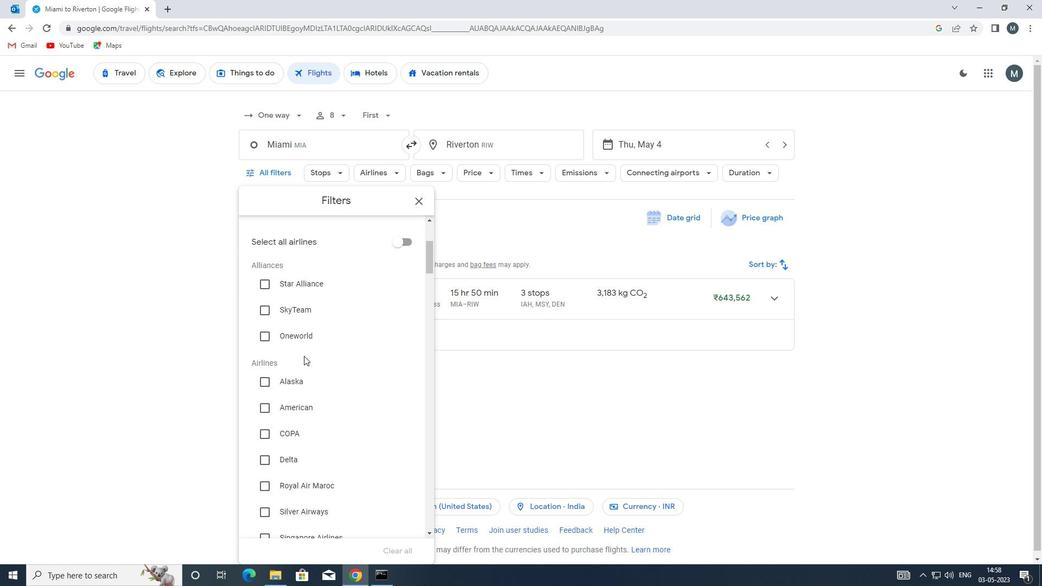 
Action: Mouse moved to (303, 357)
Screenshot: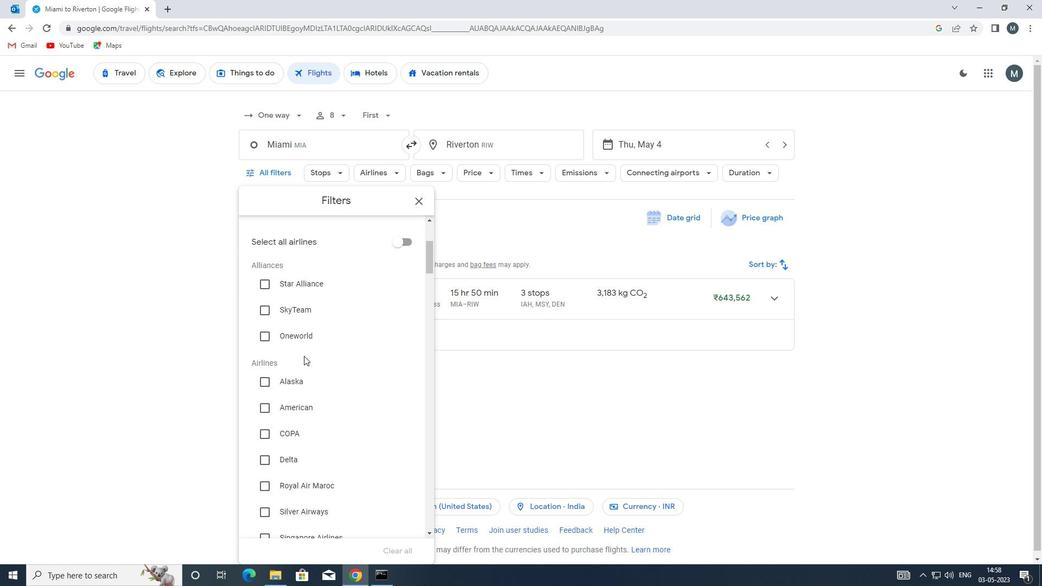 
Action: Mouse scrolled (303, 356) with delta (0, 0)
Screenshot: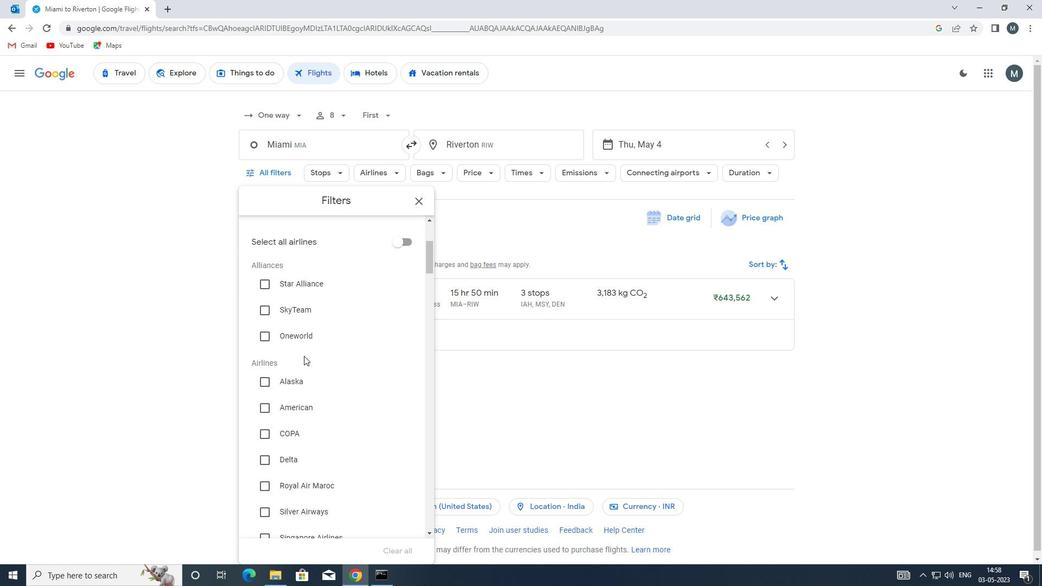
Action: Mouse moved to (302, 365)
Screenshot: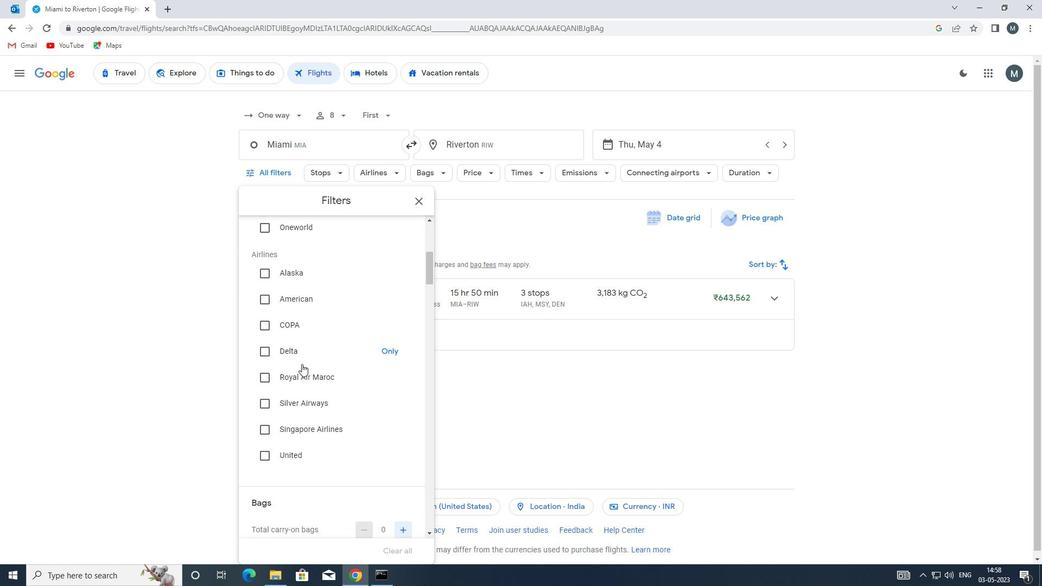
Action: Mouse scrolled (302, 365) with delta (0, 0)
Screenshot: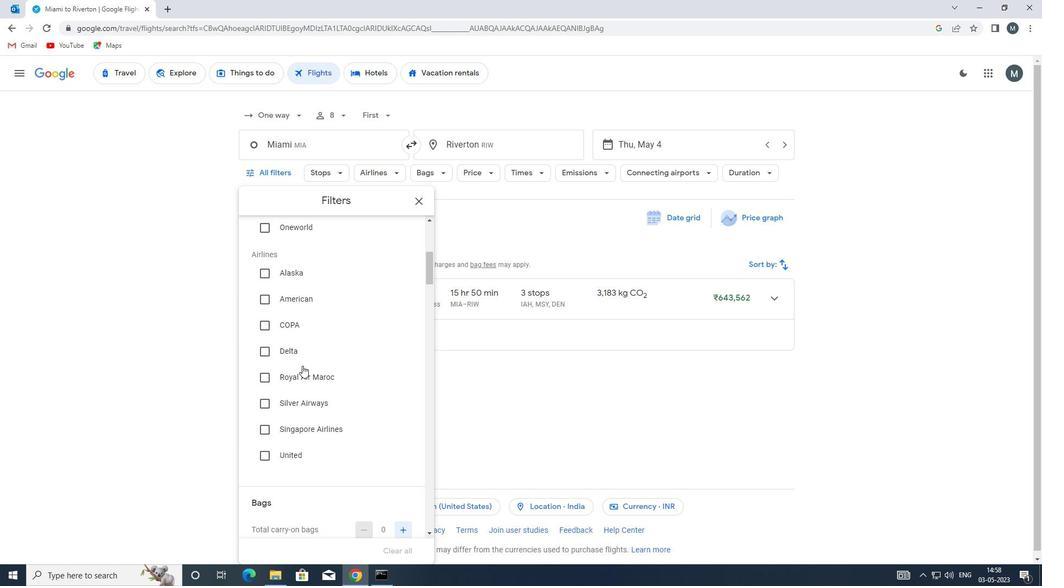 
Action: Mouse scrolled (302, 365) with delta (0, 0)
Screenshot: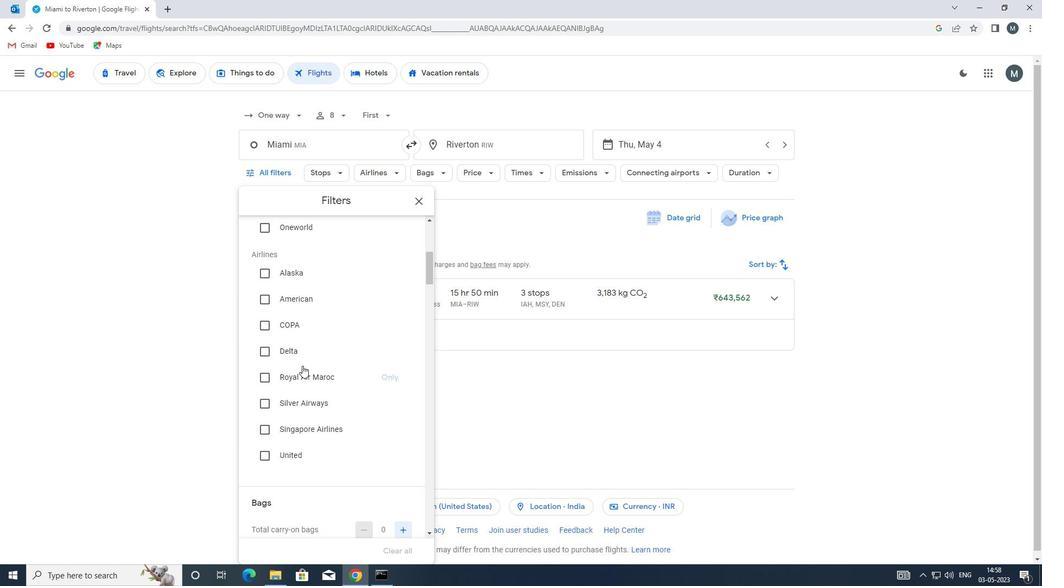 
Action: Mouse moved to (299, 367)
Screenshot: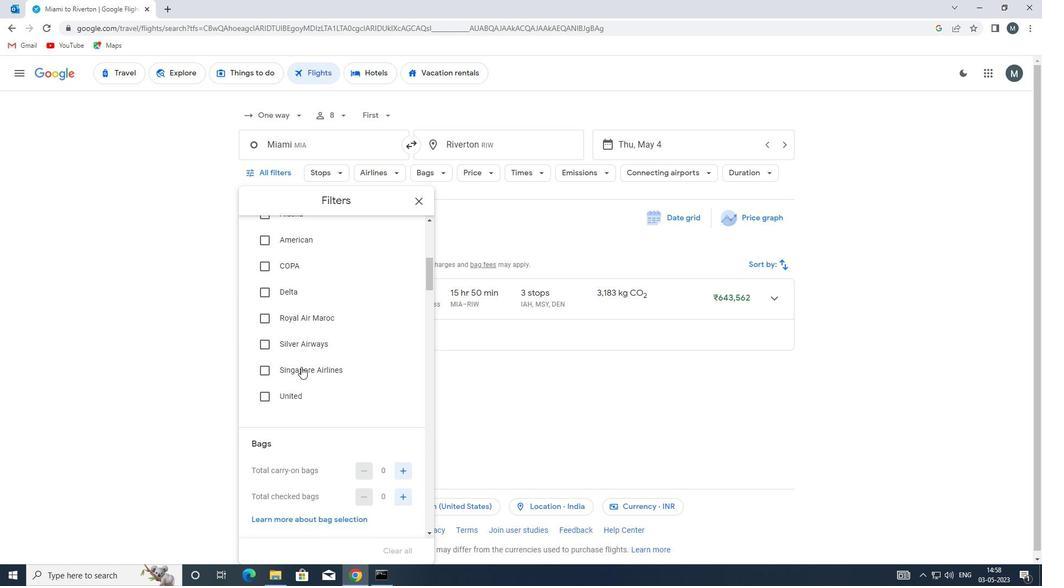 
Action: Mouse scrolled (299, 367) with delta (0, 0)
Screenshot: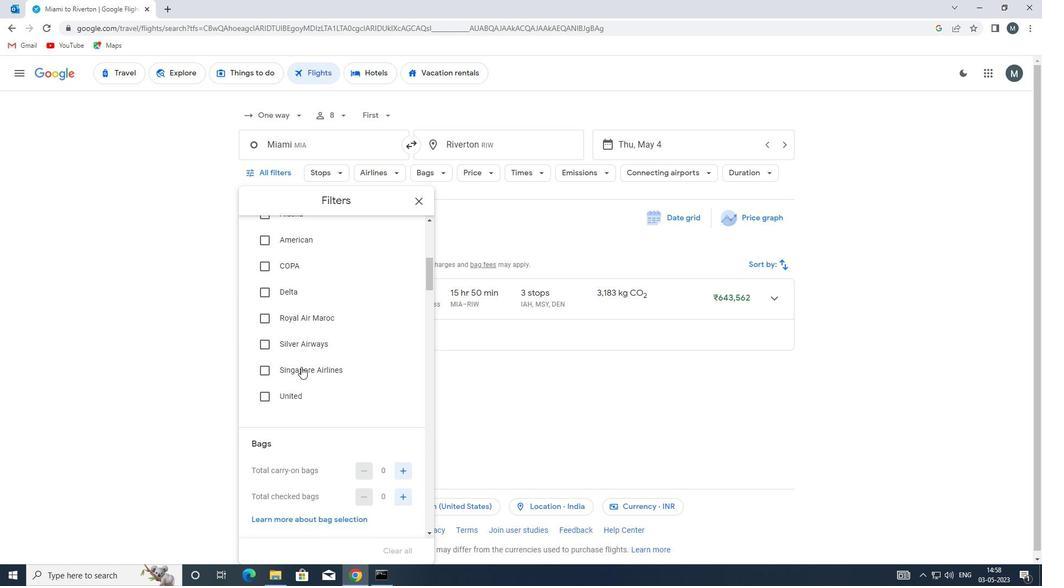 
Action: Mouse moved to (400, 395)
Screenshot: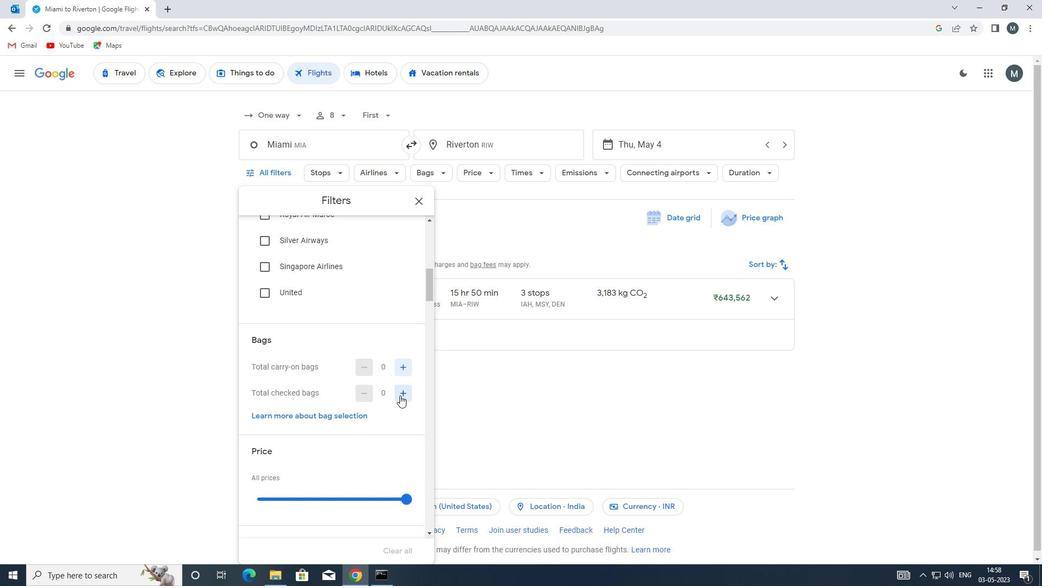 
Action: Mouse pressed left at (400, 395)
Screenshot: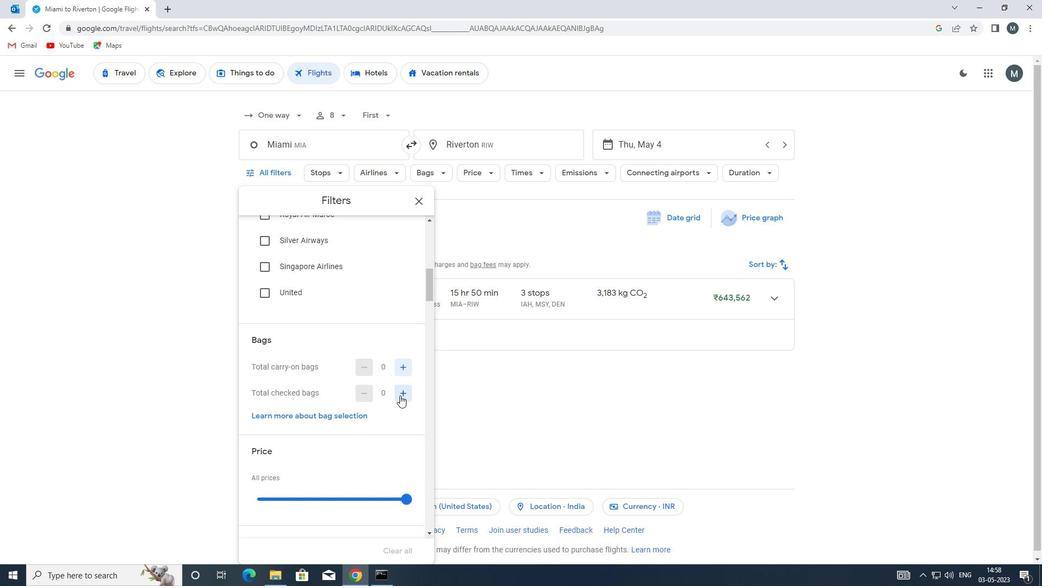 
Action: Mouse pressed left at (400, 395)
Screenshot: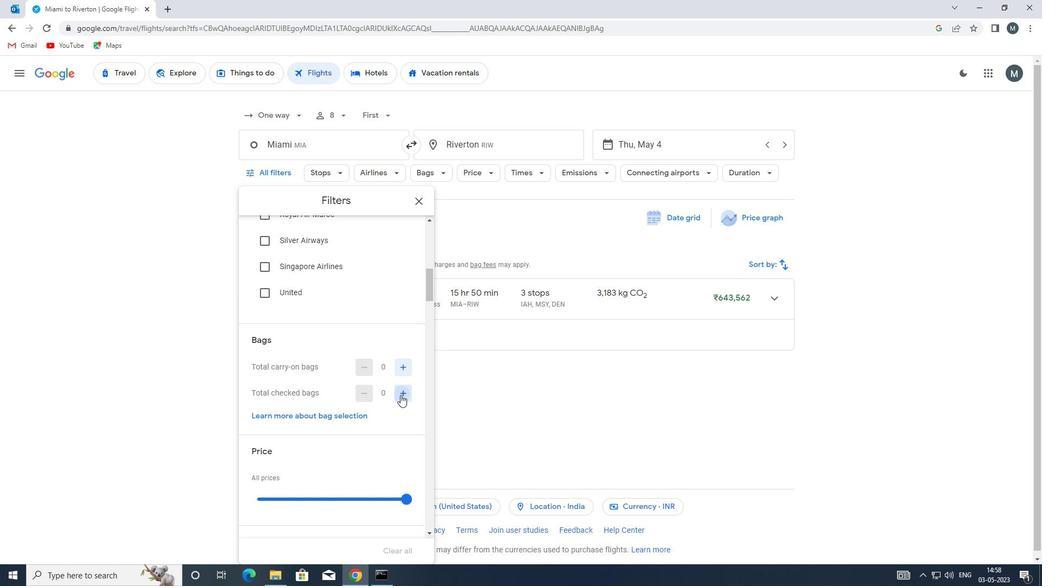 
Action: Mouse moved to (400, 394)
Screenshot: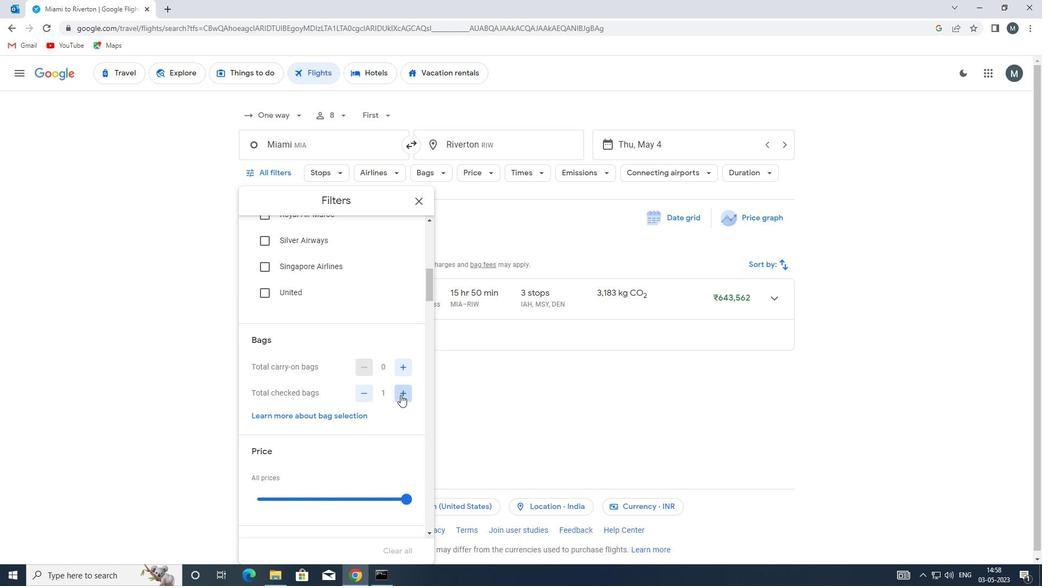
Action: Mouse pressed left at (400, 394)
Screenshot: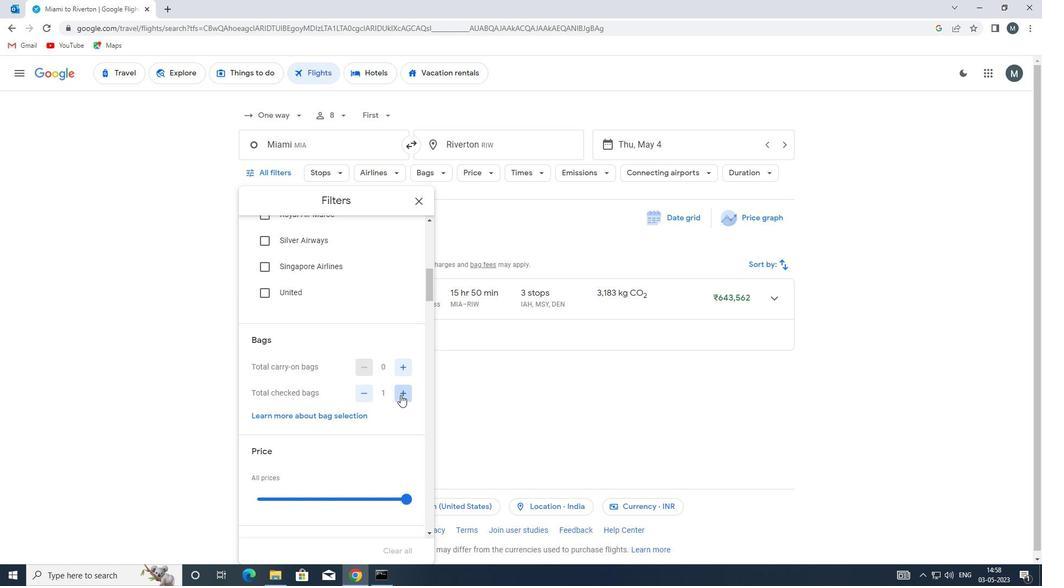 
Action: Mouse pressed left at (400, 394)
Screenshot: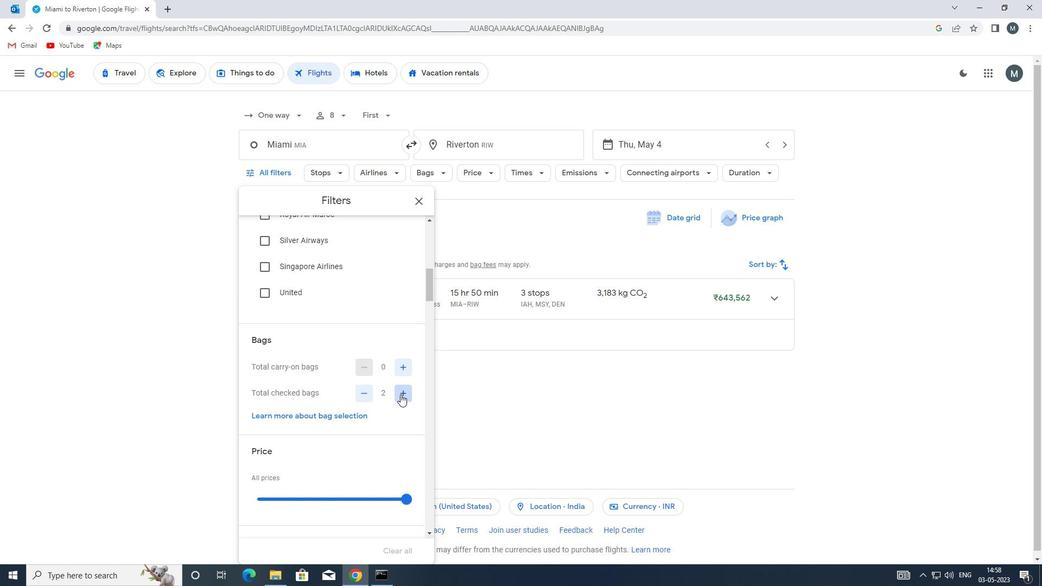 
Action: Mouse pressed left at (400, 394)
Screenshot: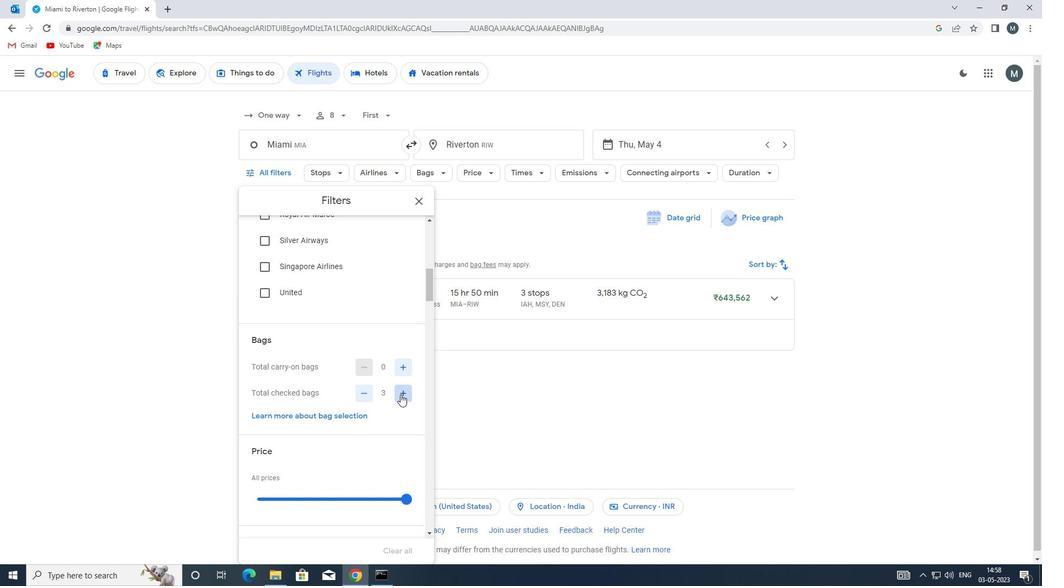 
Action: Mouse pressed left at (400, 394)
Screenshot: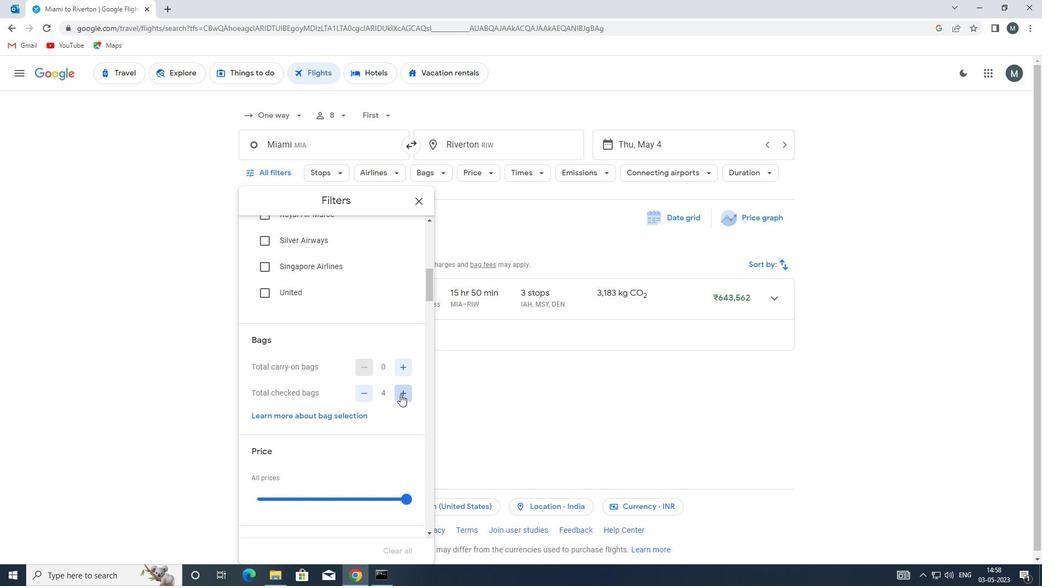 
Action: Mouse pressed left at (400, 394)
Screenshot: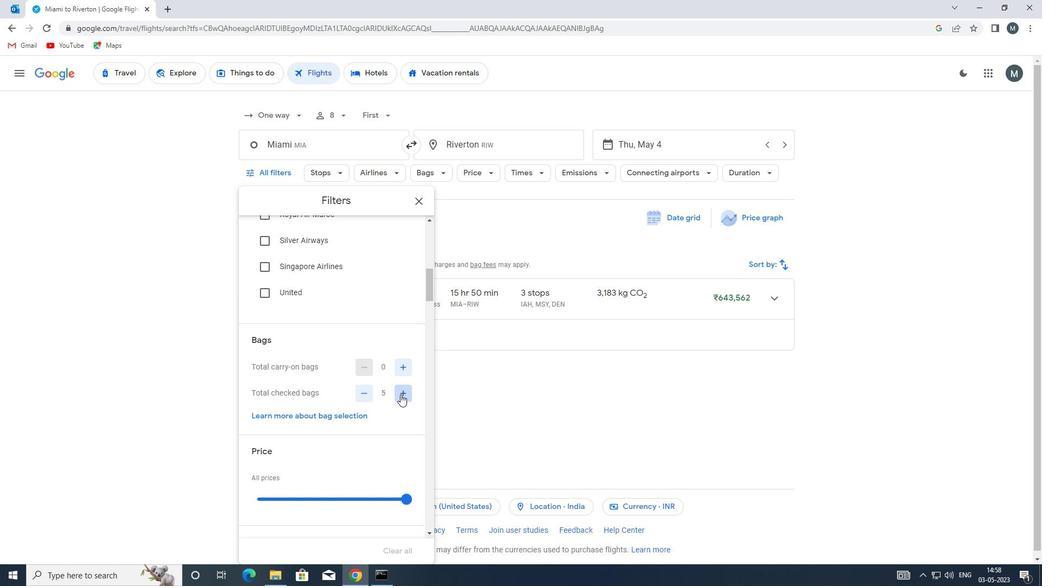 
Action: Mouse moved to (313, 369)
Screenshot: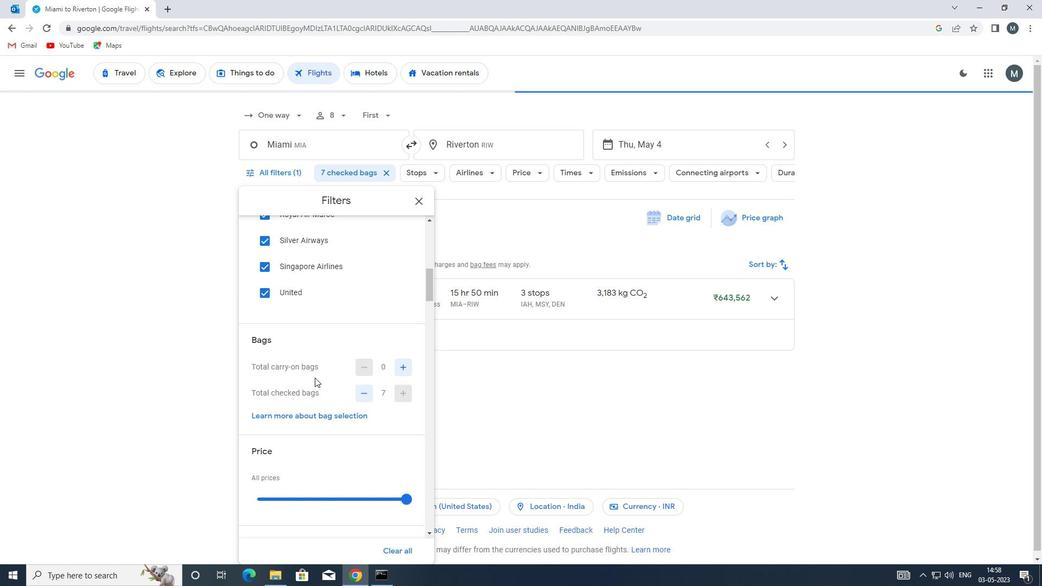 
Action: Mouse scrolled (313, 369) with delta (0, 0)
Screenshot: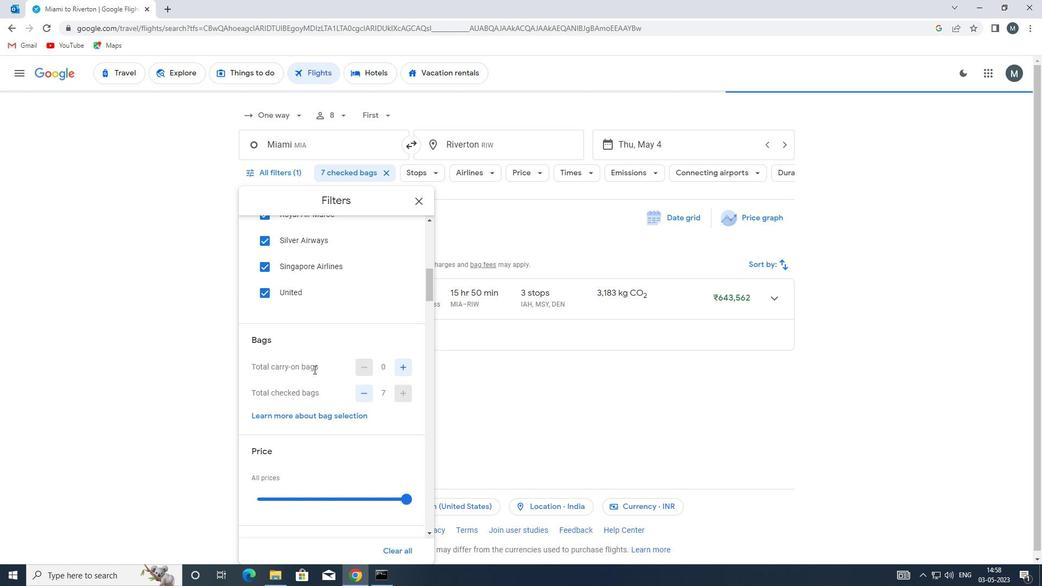 
Action: Mouse scrolled (313, 369) with delta (0, 0)
Screenshot: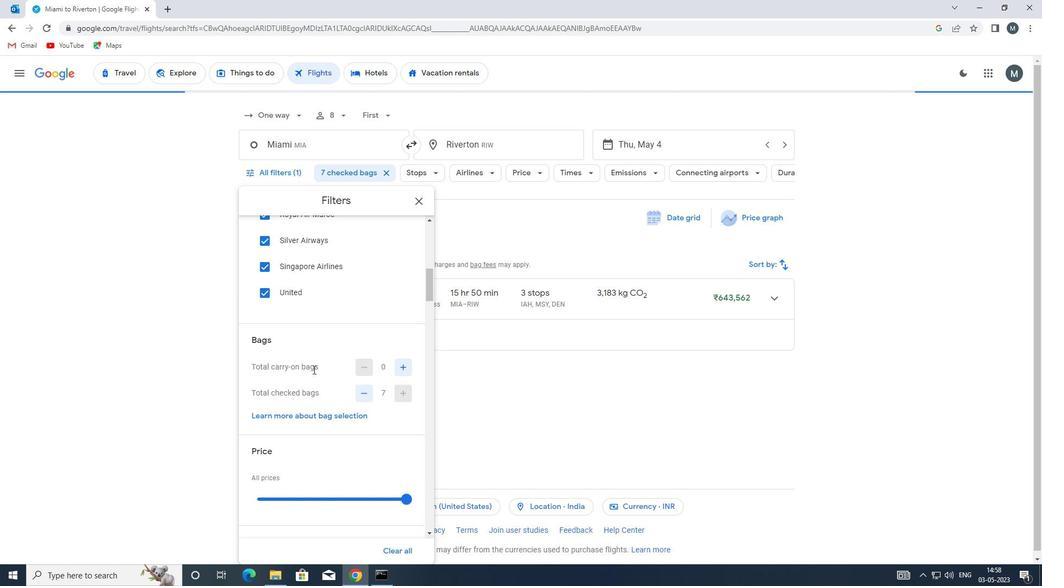 
Action: Mouse moved to (310, 371)
Screenshot: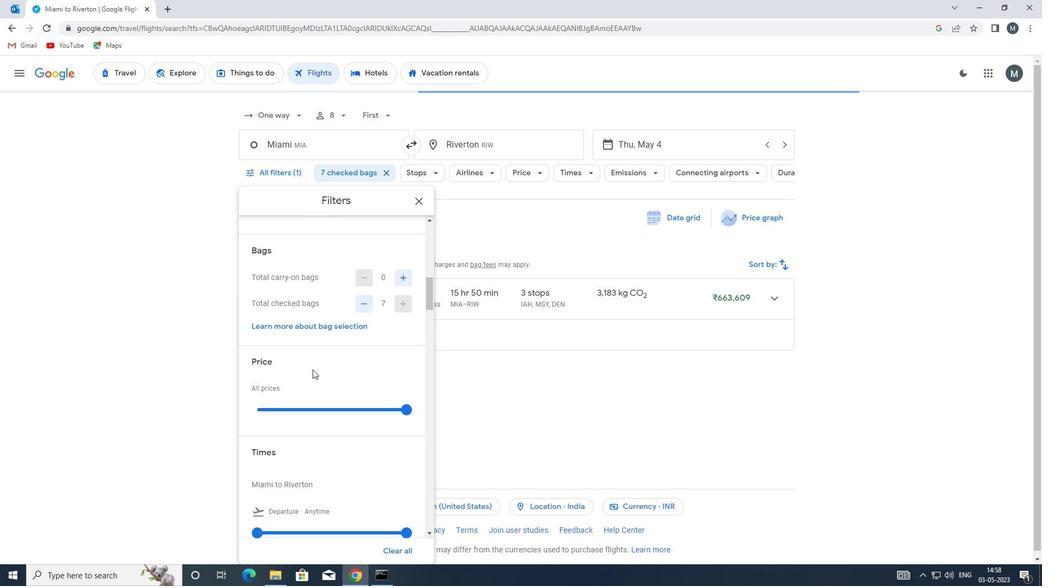 
Action: Mouse scrolled (310, 370) with delta (0, 0)
Screenshot: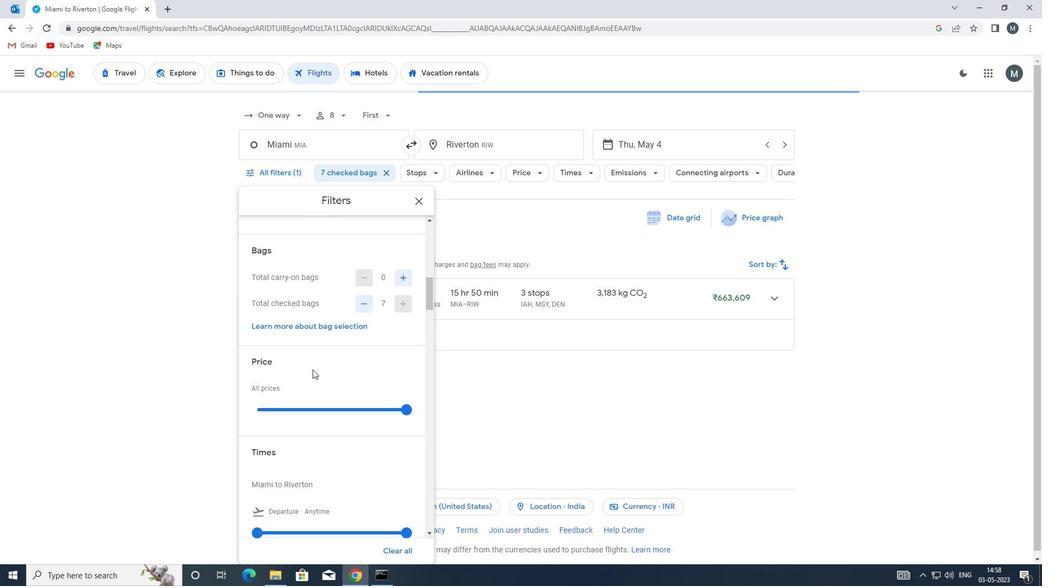 
Action: Mouse moved to (300, 322)
Screenshot: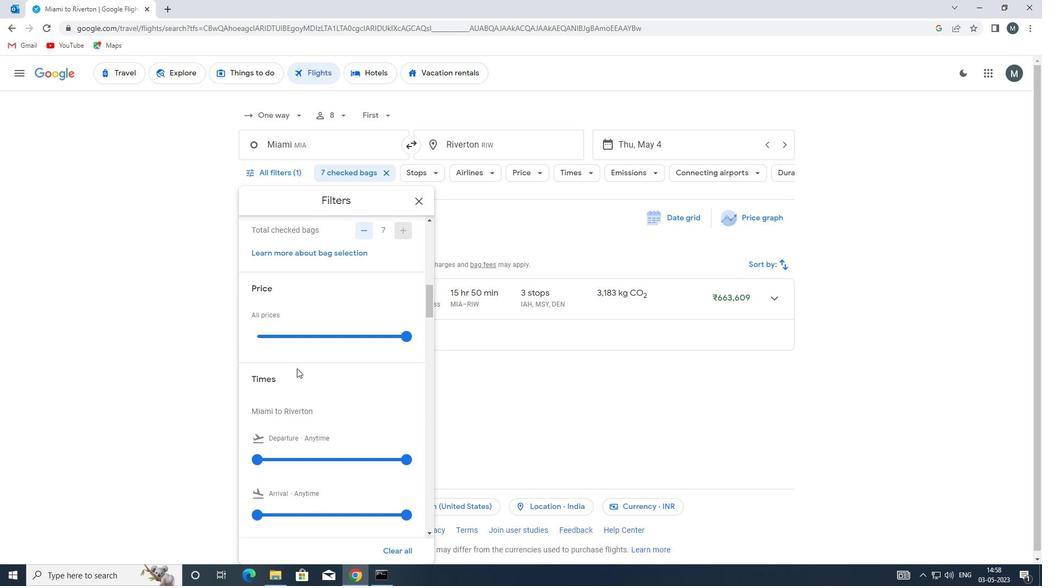 
Action: Mouse pressed left at (300, 322)
Screenshot: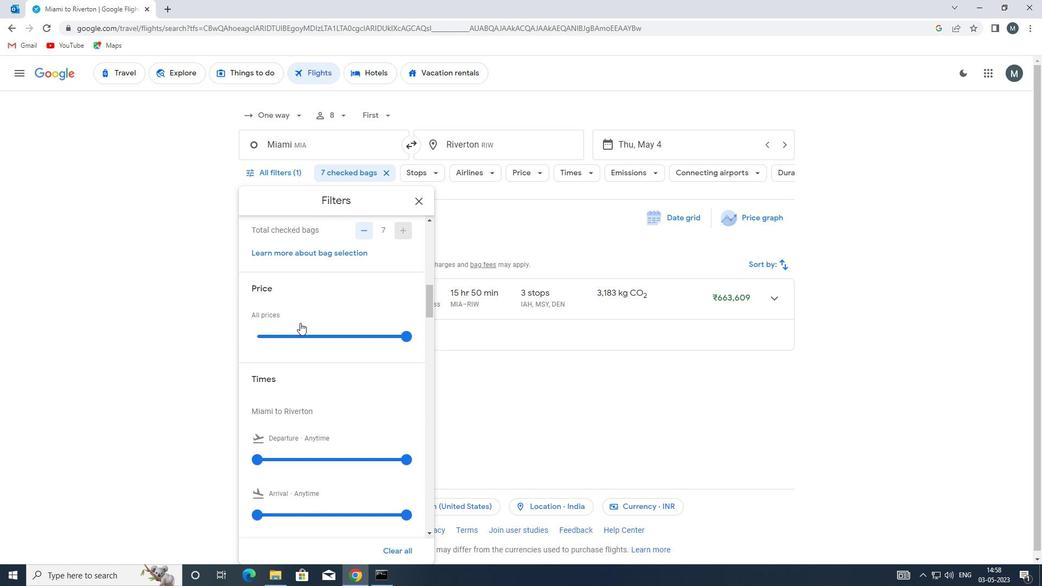 
Action: Mouse moved to (290, 335)
Screenshot: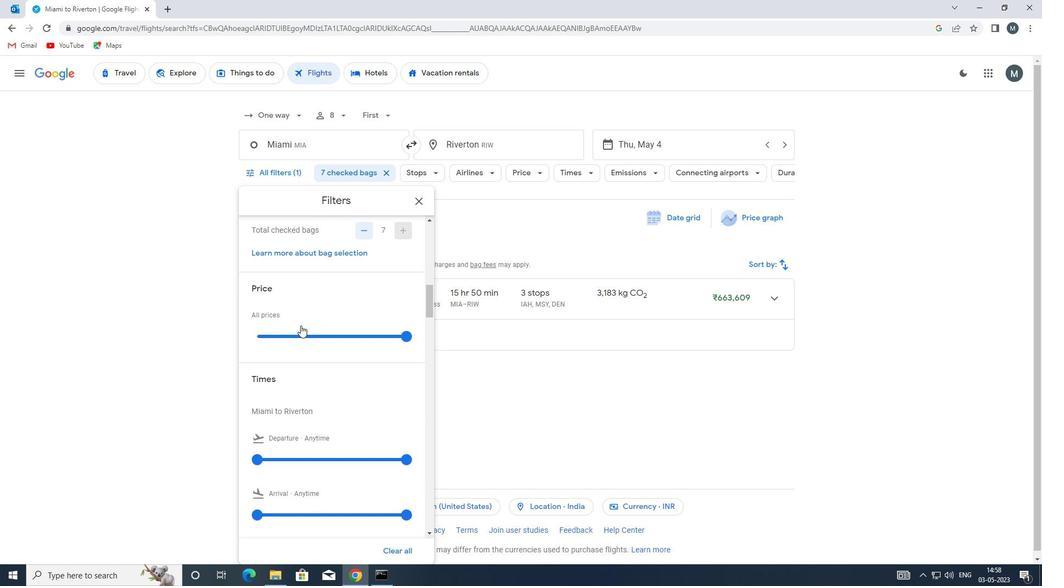 
Action: Mouse pressed left at (290, 335)
Screenshot: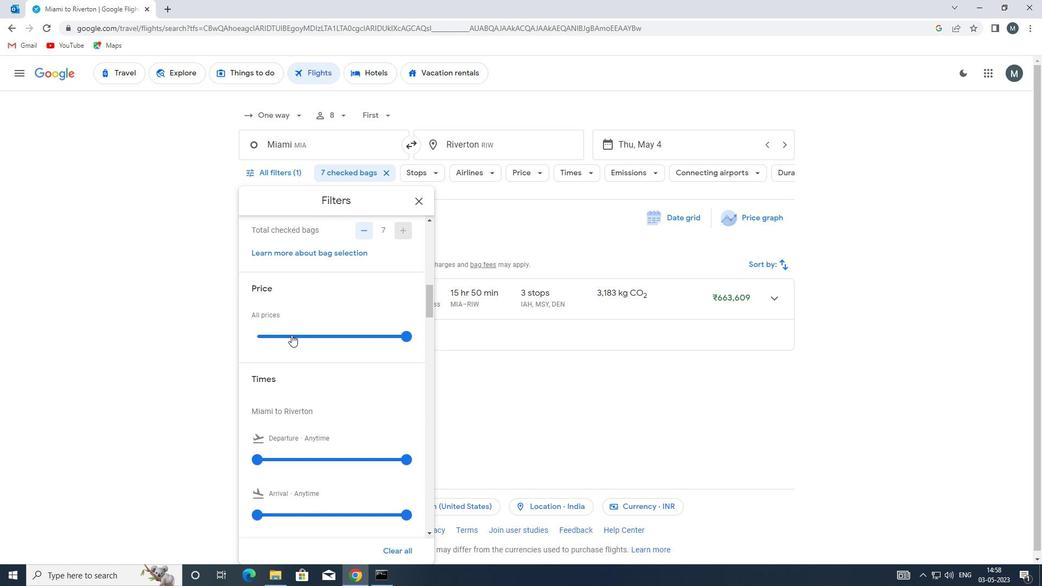 
Action: Mouse pressed left at (290, 335)
Screenshot: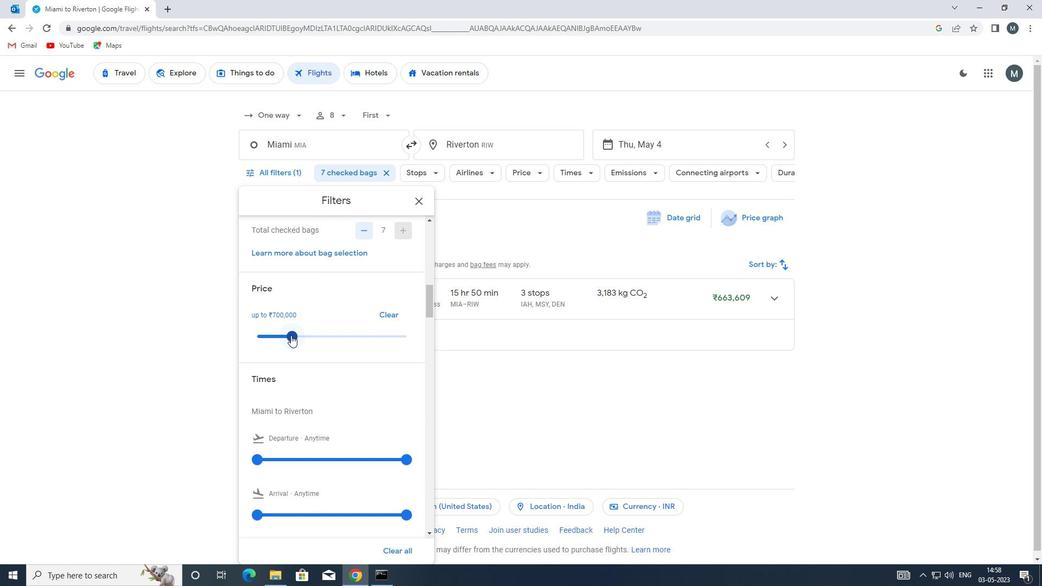 
Action: Mouse moved to (297, 324)
Screenshot: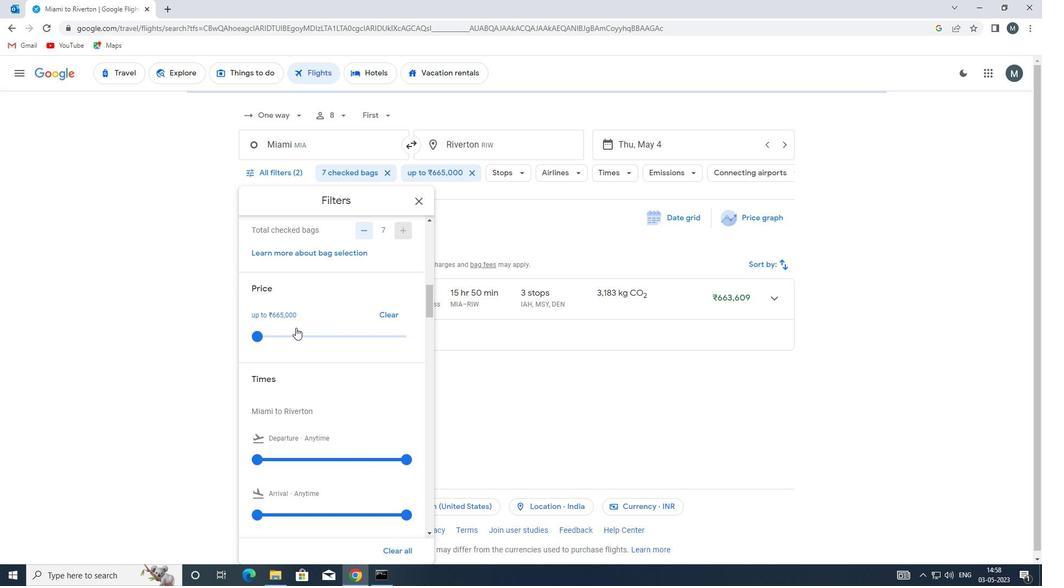 
Action: Mouse scrolled (297, 323) with delta (0, 0)
Screenshot: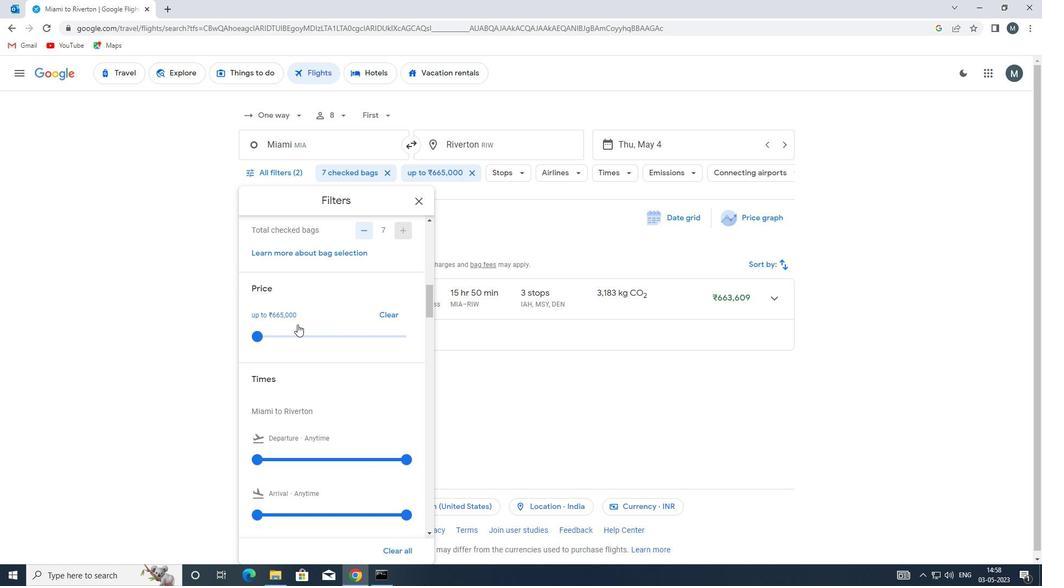 
Action: Mouse moved to (300, 325)
Screenshot: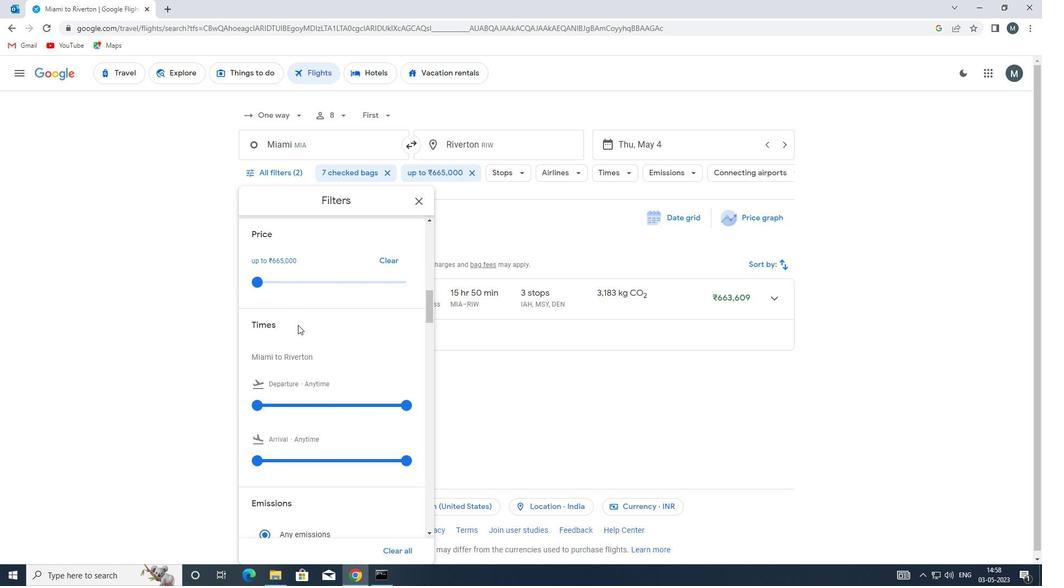
Action: Mouse scrolled (300, 325) with delta (0, 0)
Screenshot: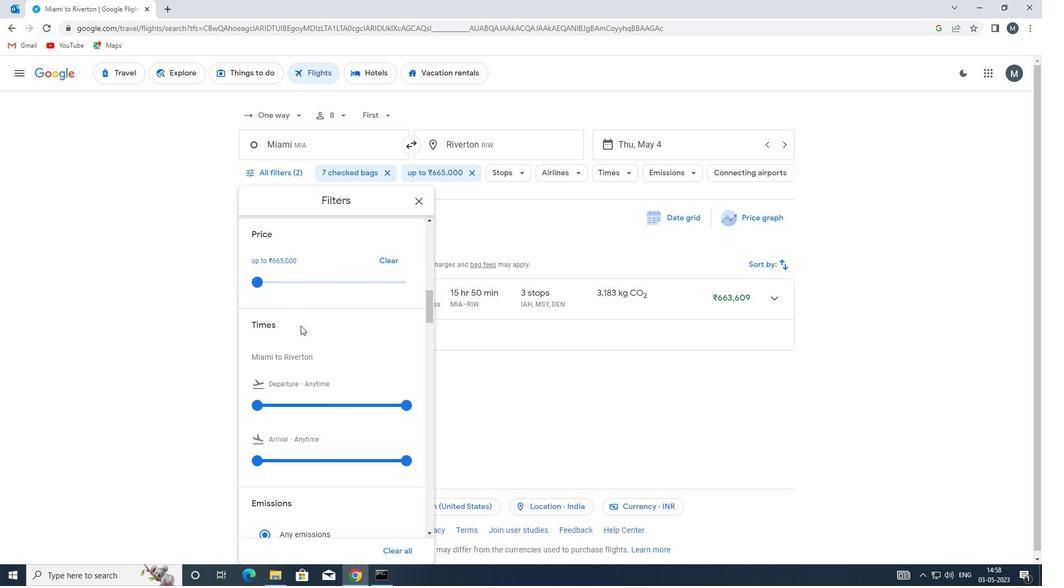 
Action: Mouse moved to (254, 348)
Screenshot: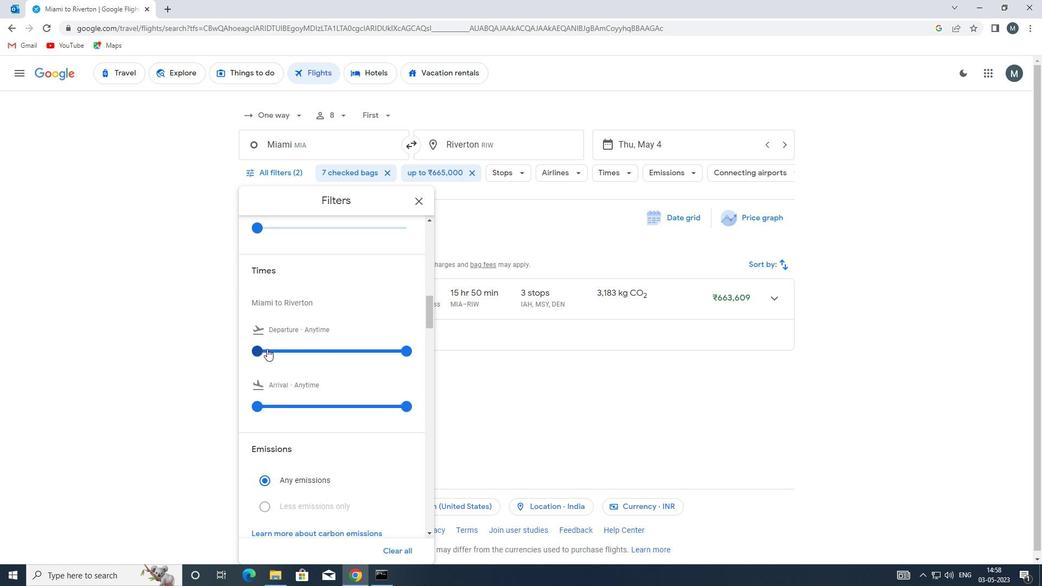 
Action: Mouse pressed left at (254, 348)
Screenshot: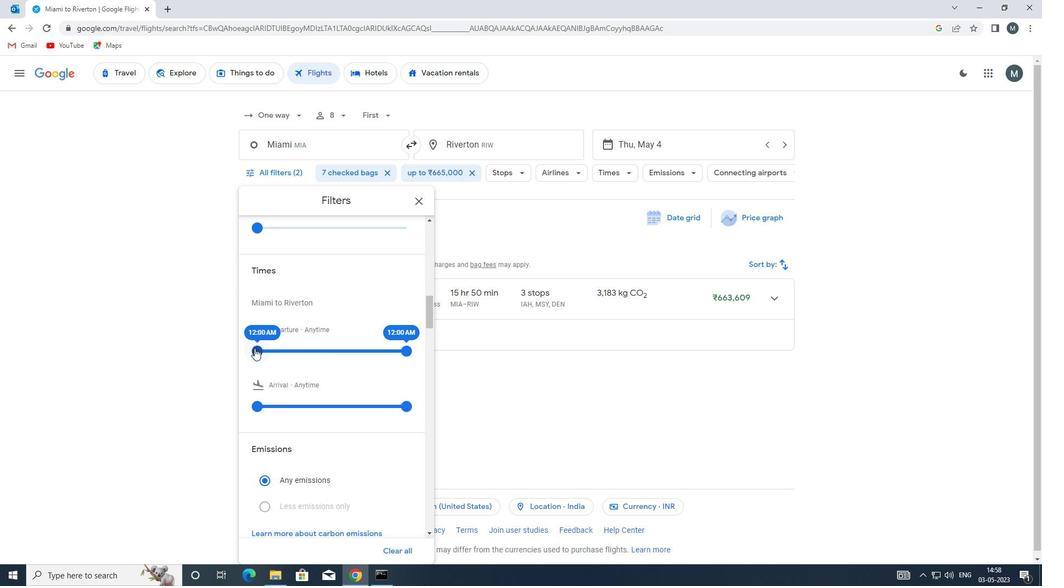
Action: Mouse moved to (409, 350)
Screenshot: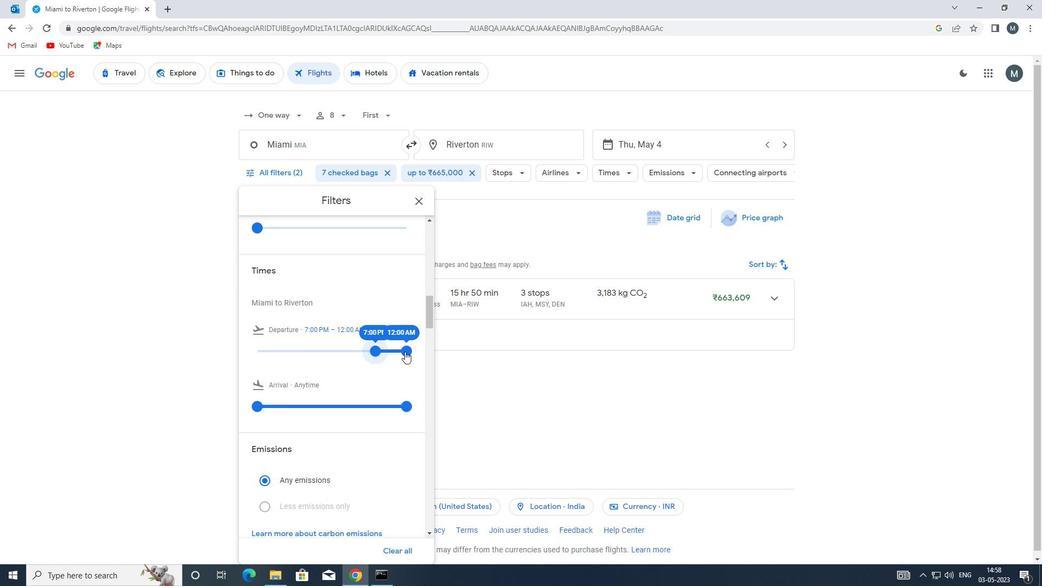 
Action: Mouse pressed left at (409, 350)
Screenshot: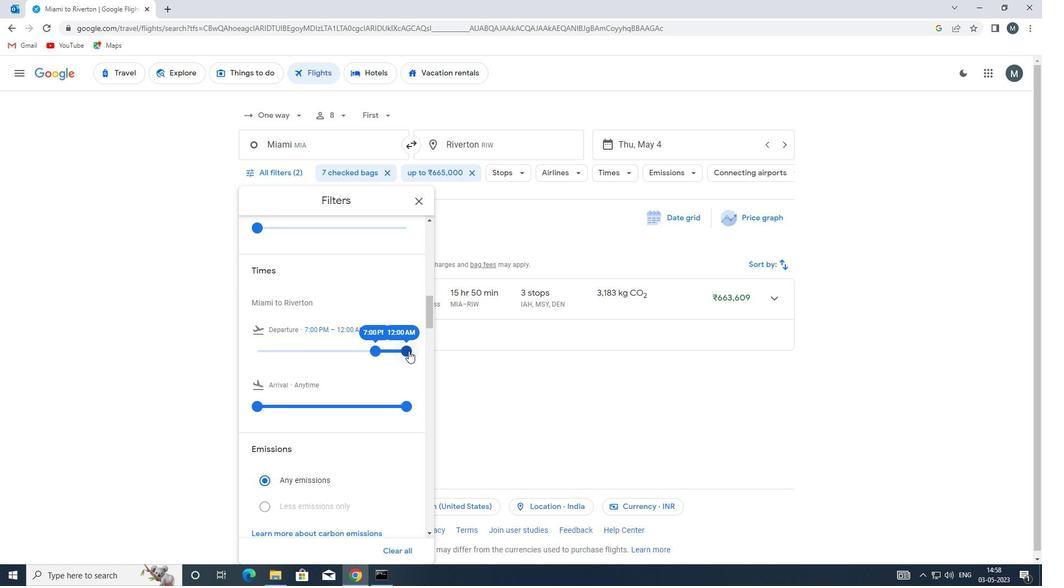 
Action: Mouse moved to (361, 337)
Screenshot: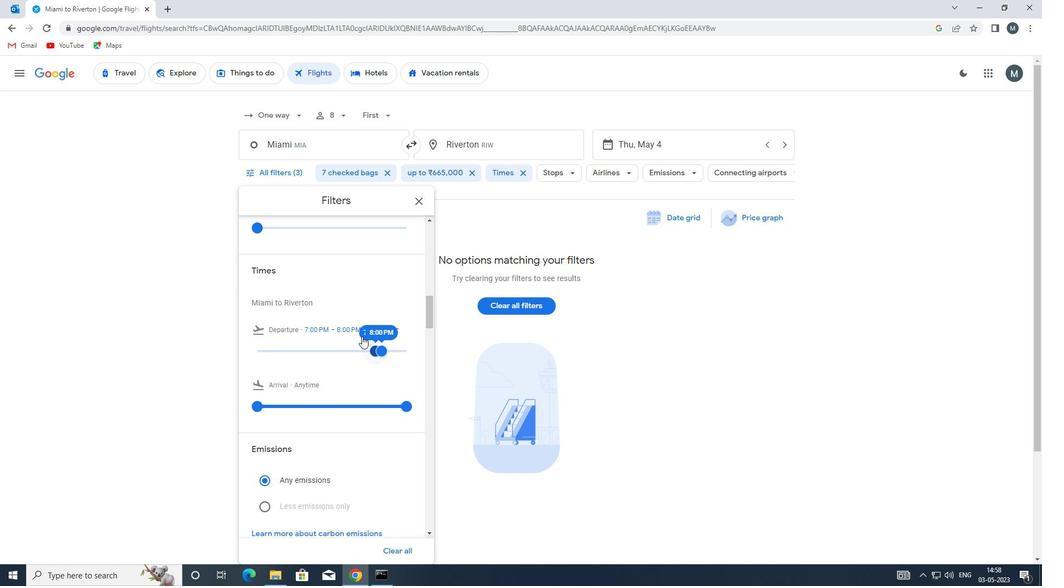 
Action: Mouse scrolled (361, 336) with delta (0, 0)
Screenshot: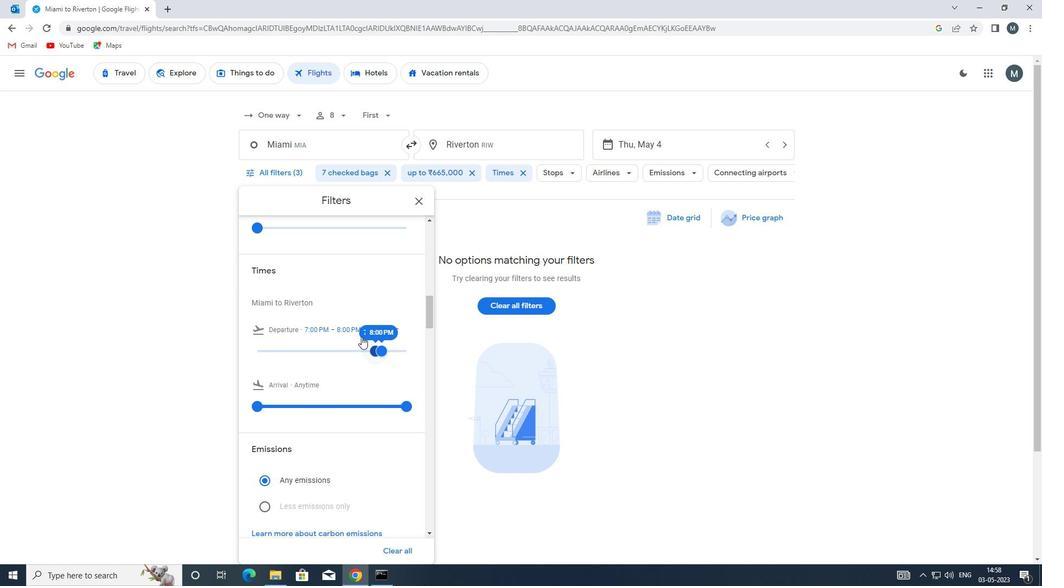 
Action: Mouse scrolled (361, 336) with delta (0, 0)
Screenshot: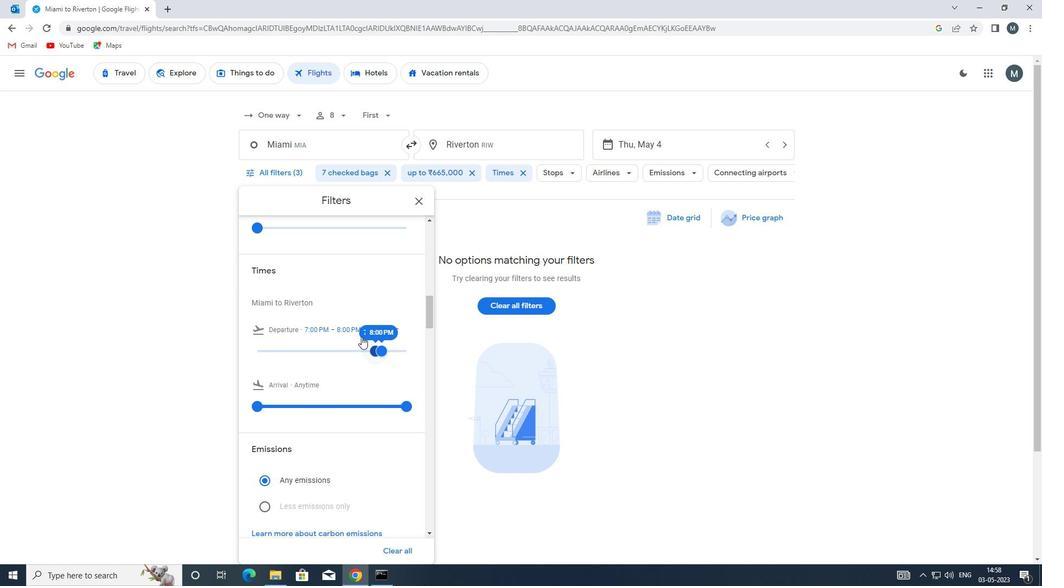 
Action: Mouse moved to (416, 201)
Screenshot: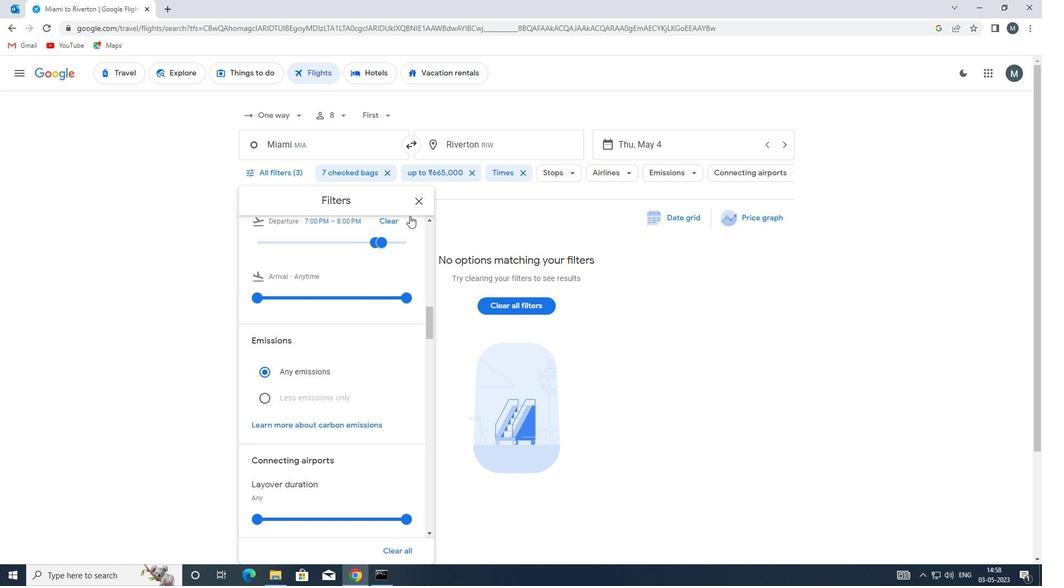 
Action: Mouse pressed left at (416, 201)
Screenshot: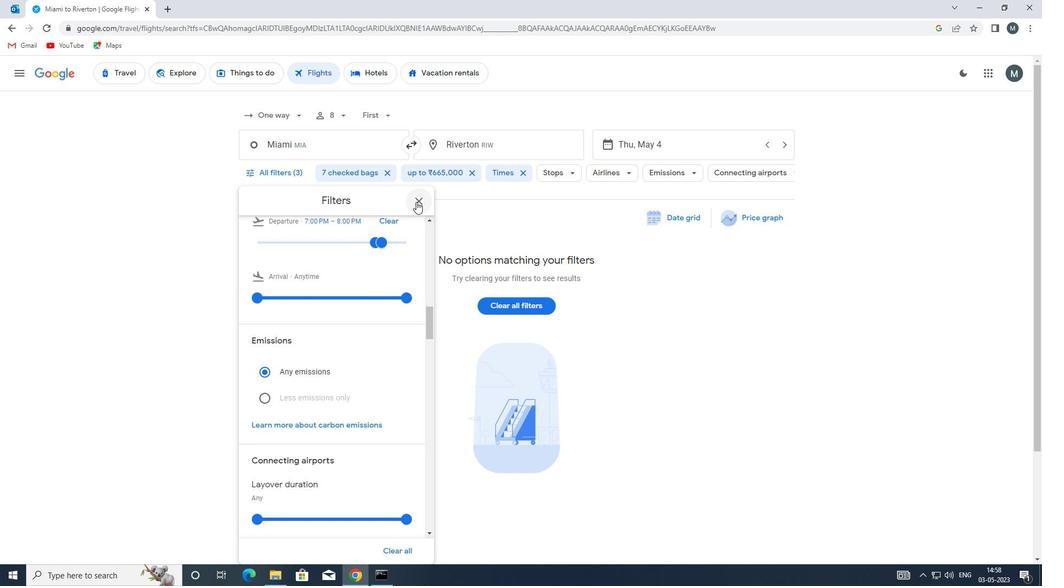 
